 Task: Search one way flight ticket for 2 adults, 4 children and 1 infant on lap in business from Santa Maria: Santa Maria Public Airport (capt G. Allan Hancock Field) to Wilmington: Wilmington International Airport on 8-6-2023. Number of bags: 8 checked bags. Price is upto 20000. Outbound departure time preference is 13:45.
Action: Mouse moved to (559, 644)
Screenshot: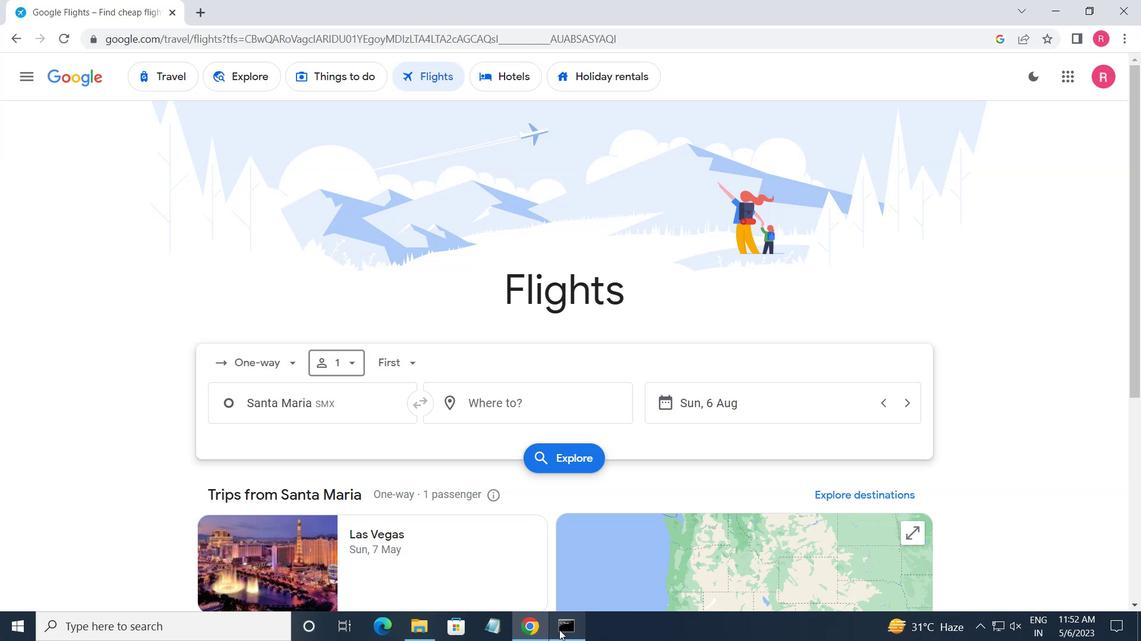 
Action: Mouse scrolled (559, 640) with delta (0, 0)
Screenshot: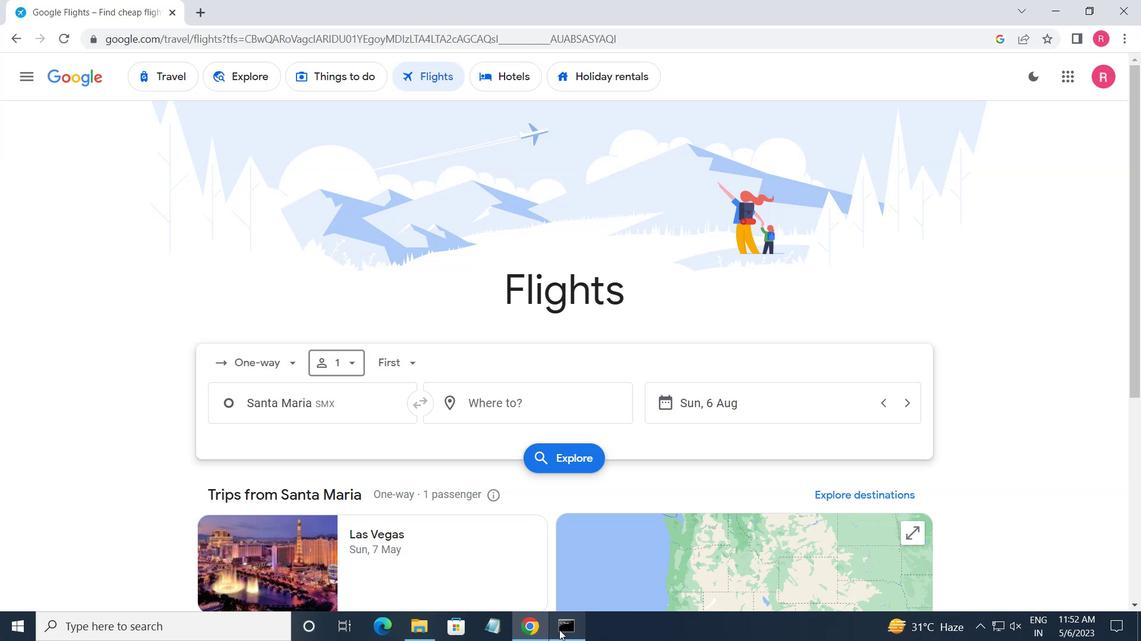 
Action: Mouse moved to (285, 353)
Screenshot: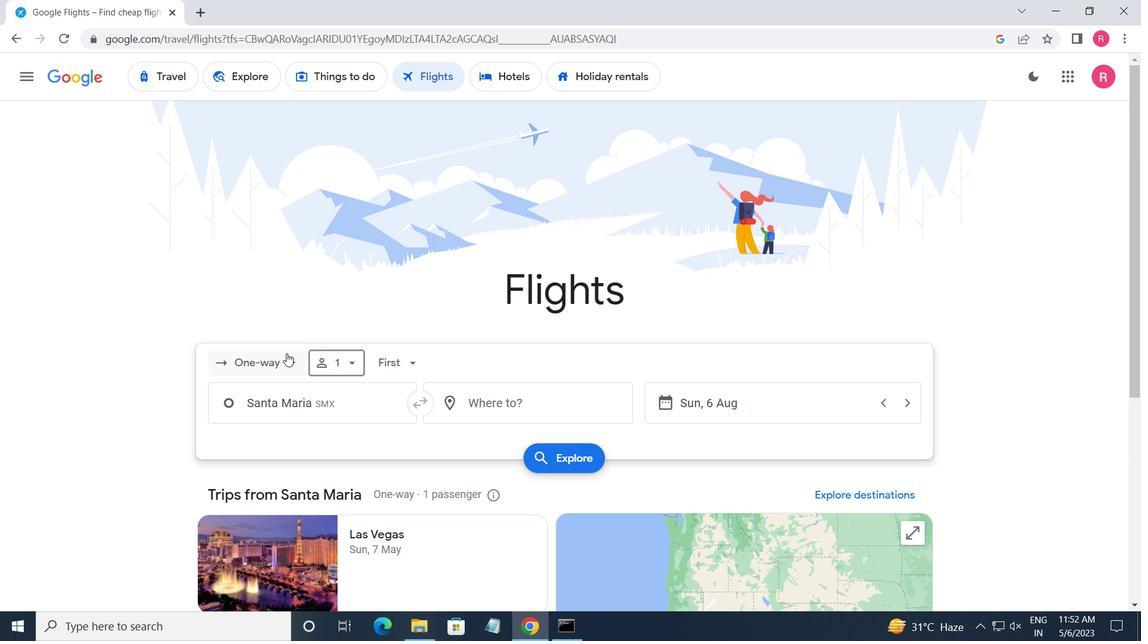 
Action: Mouse pressed left at (285, 353)
Screenshot: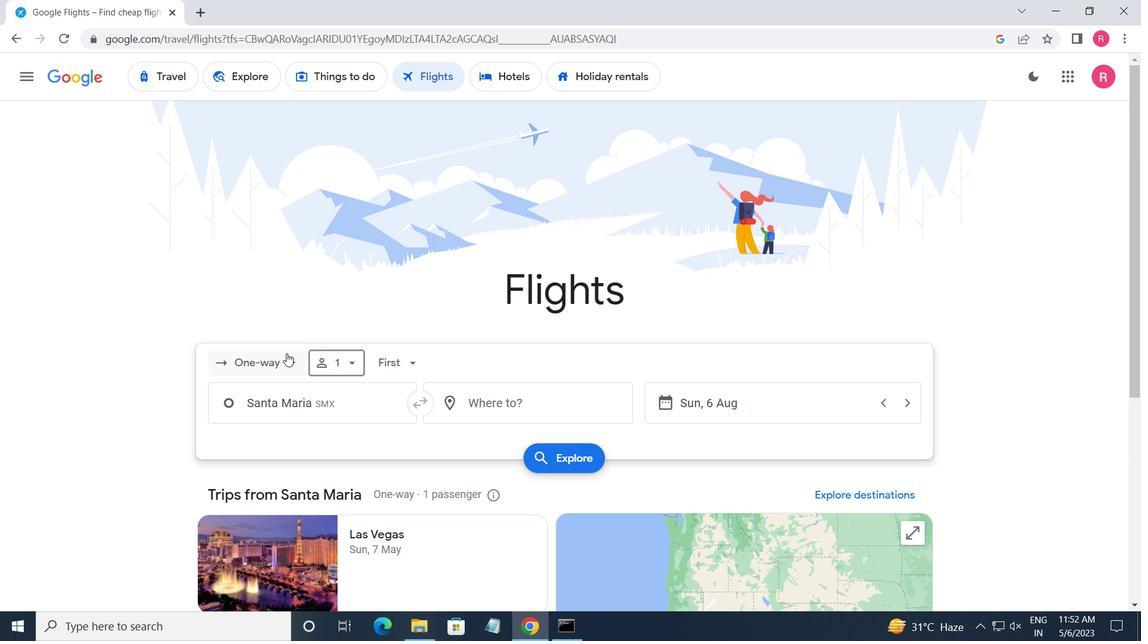 
Action: Mouse moved to (304, 431)
Screenshot: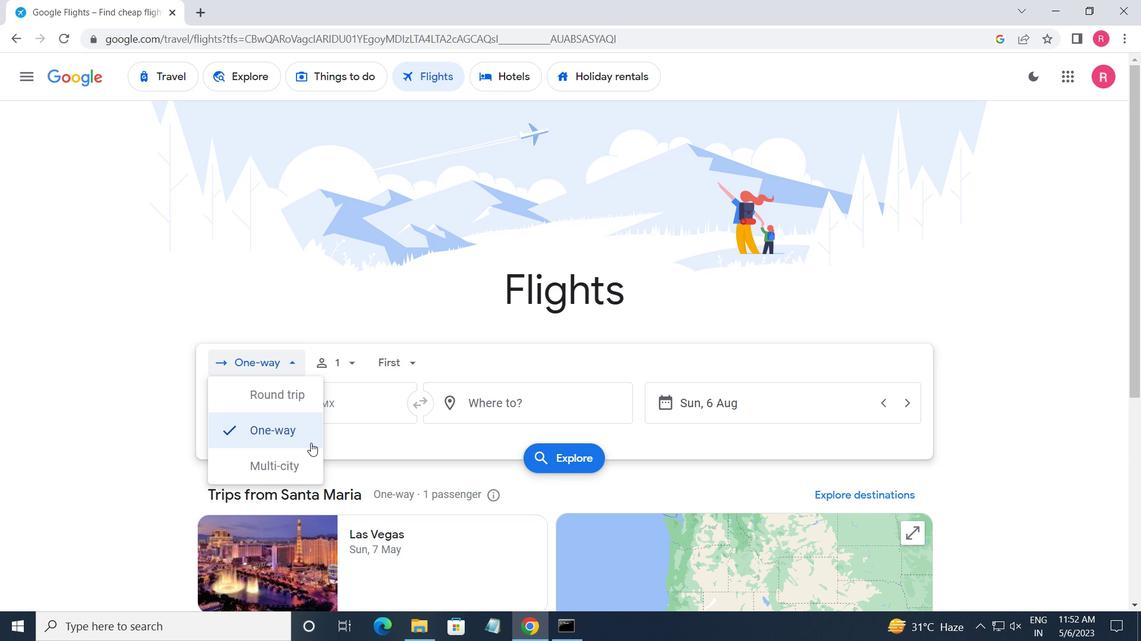
Action: Mouse pressed left at (304, 431)
Screenshot: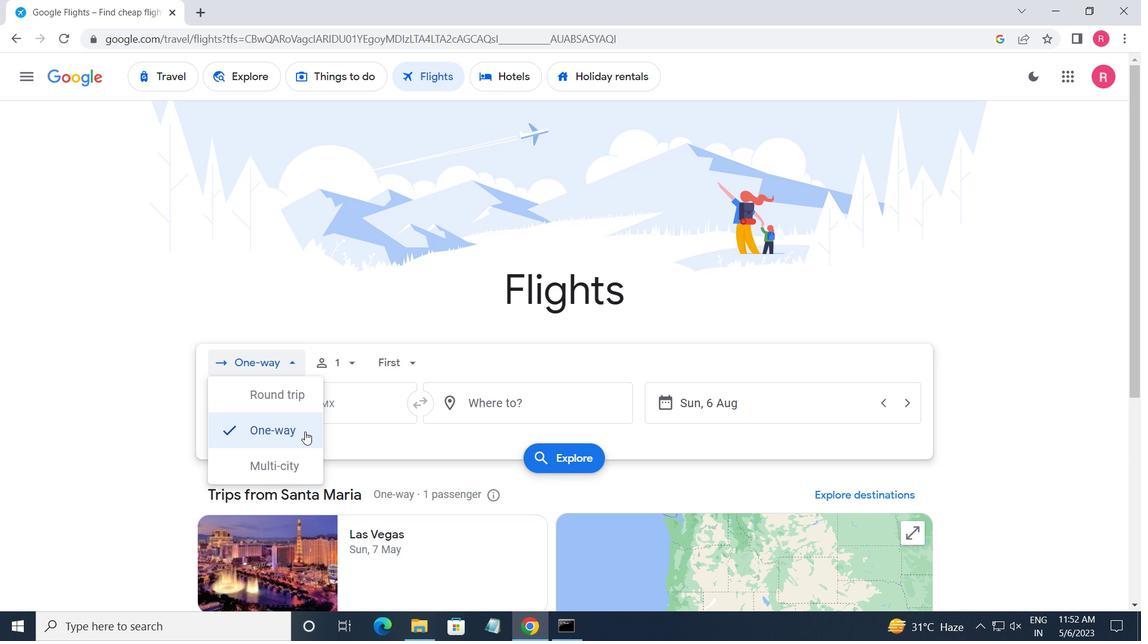 
Action: Mouse moved to (341, 376)
Screenshot: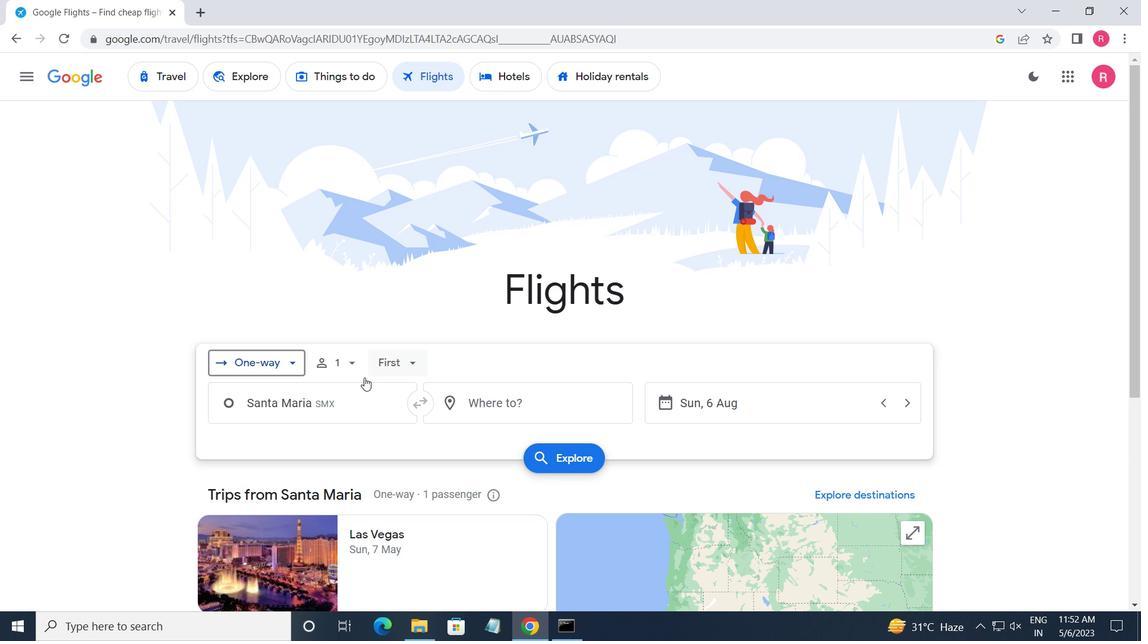 
Action: Mouse pressed left at (341, 376)
Screenshot: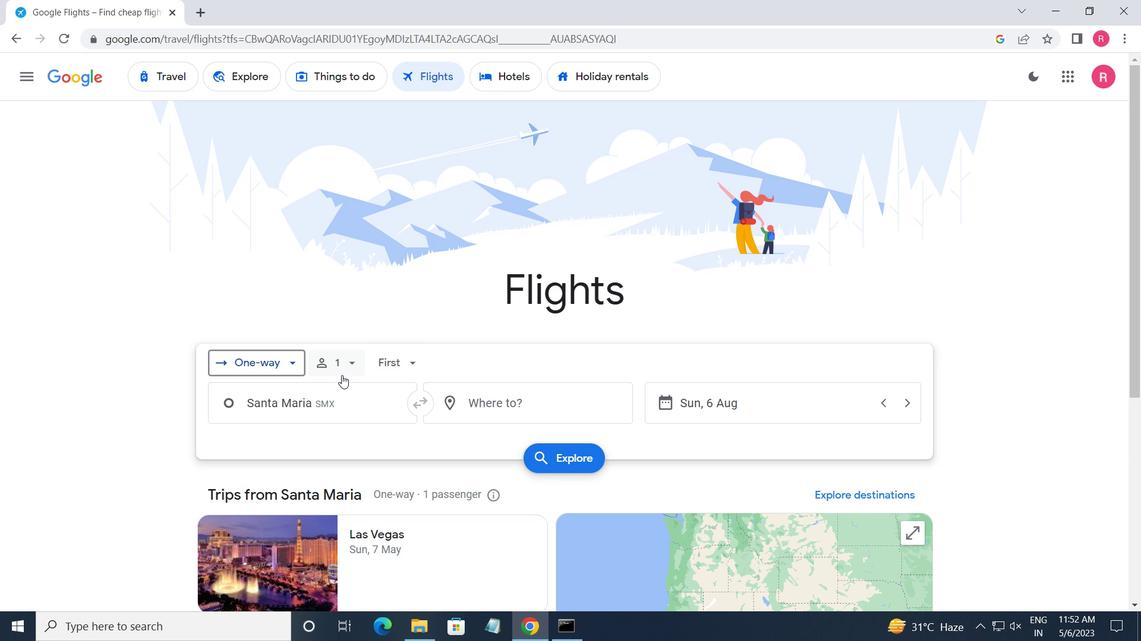 
Action: Mouse moved to (455, 407)
Screenshot: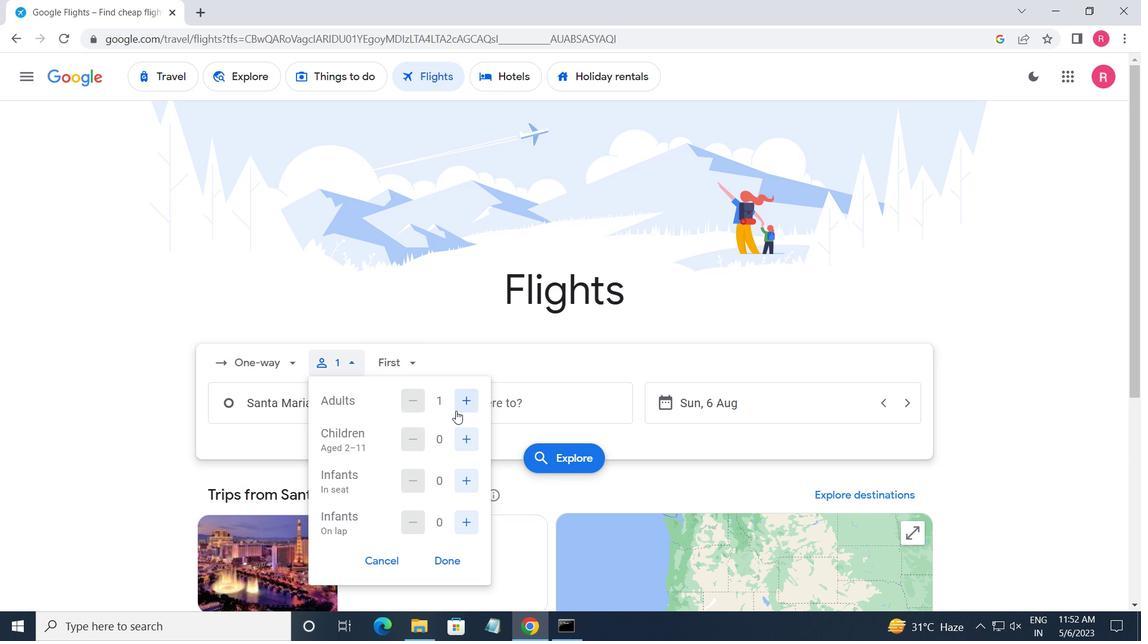 
Action: Mouse pressed left at (455, 407)
Screenshot: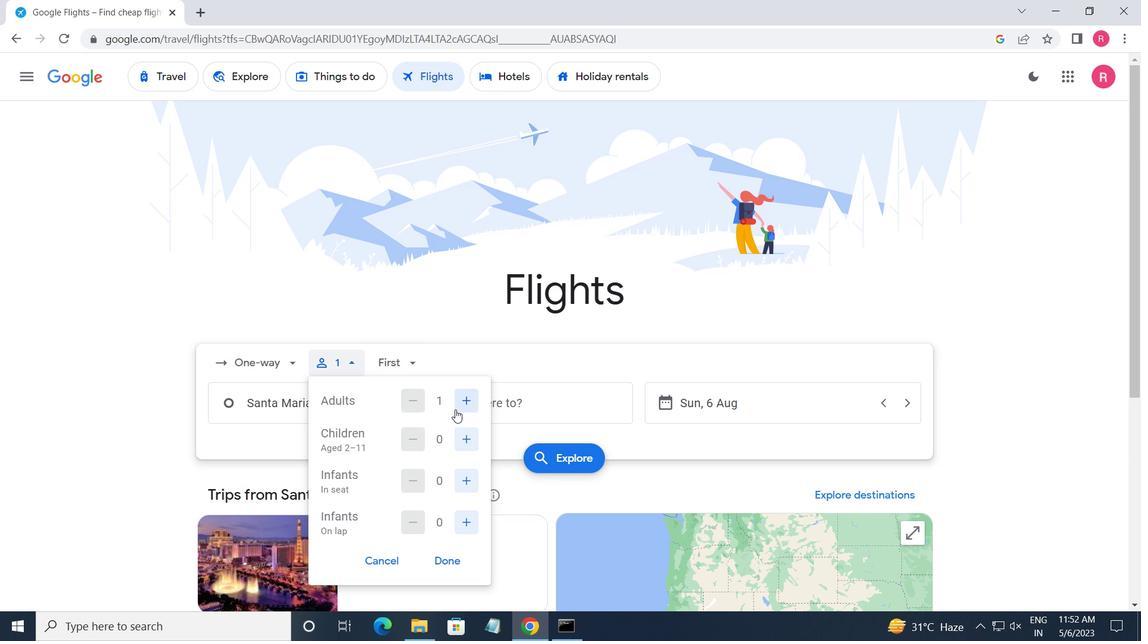 
Action: Mouse moved to (466, 439)
Screenshot: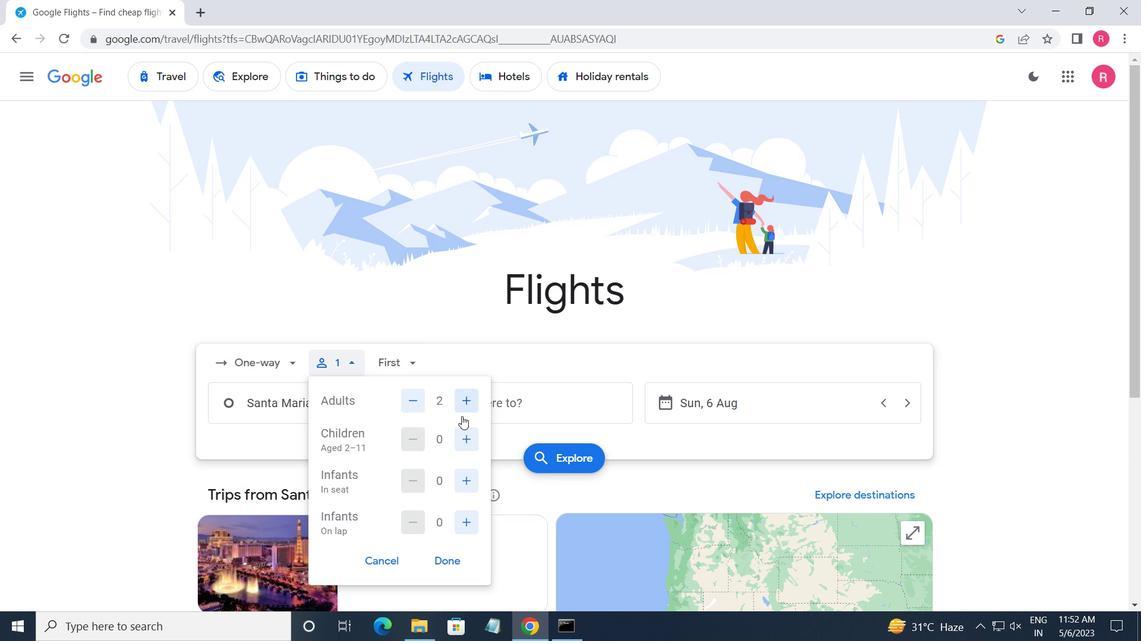
Action: Mouse pressed left at (466, 439)
Screenshot: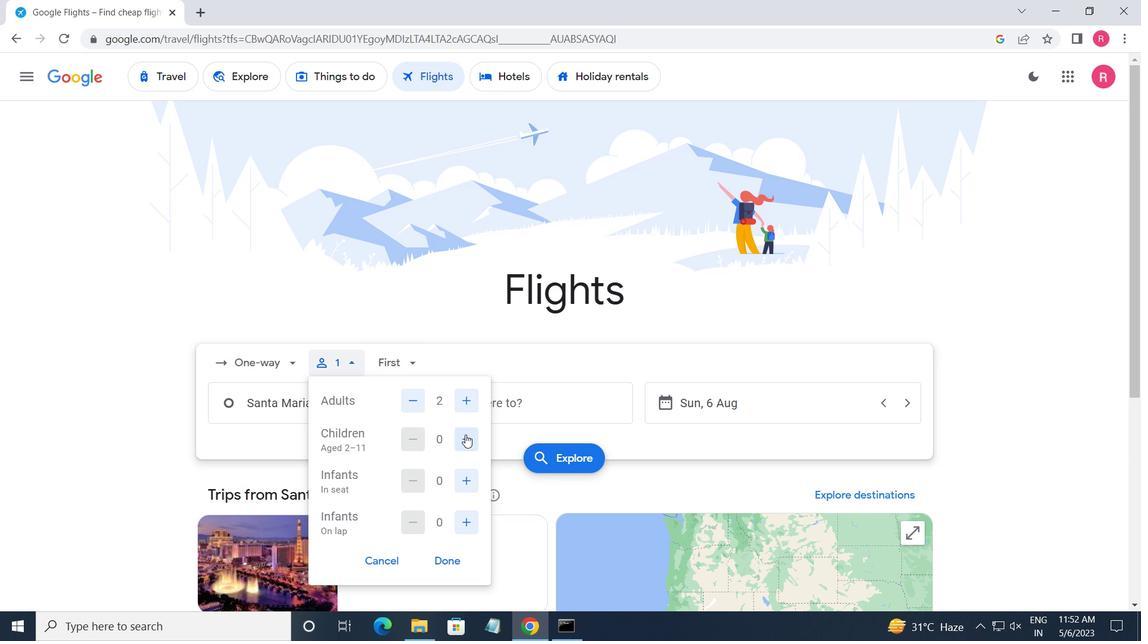 
Action: Mouse pressed left at (466, 439)
Screenshot: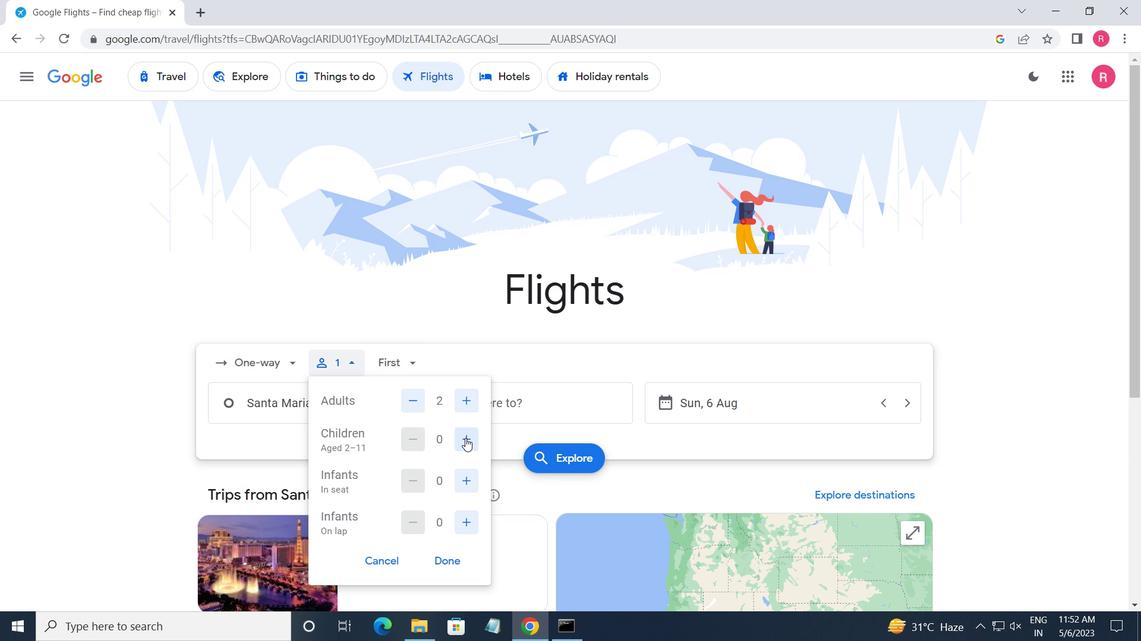 
Action: Mouse pressed left at (466, 439)
Screenshot: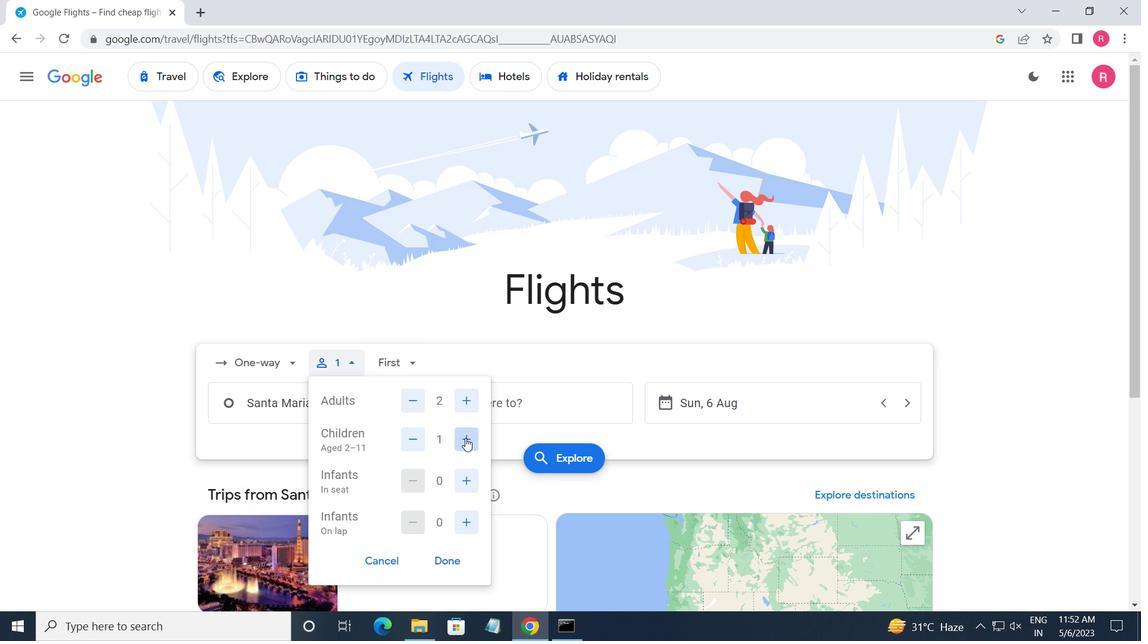 
Action: Mouse pressed left at (466, 439)
Screenshot: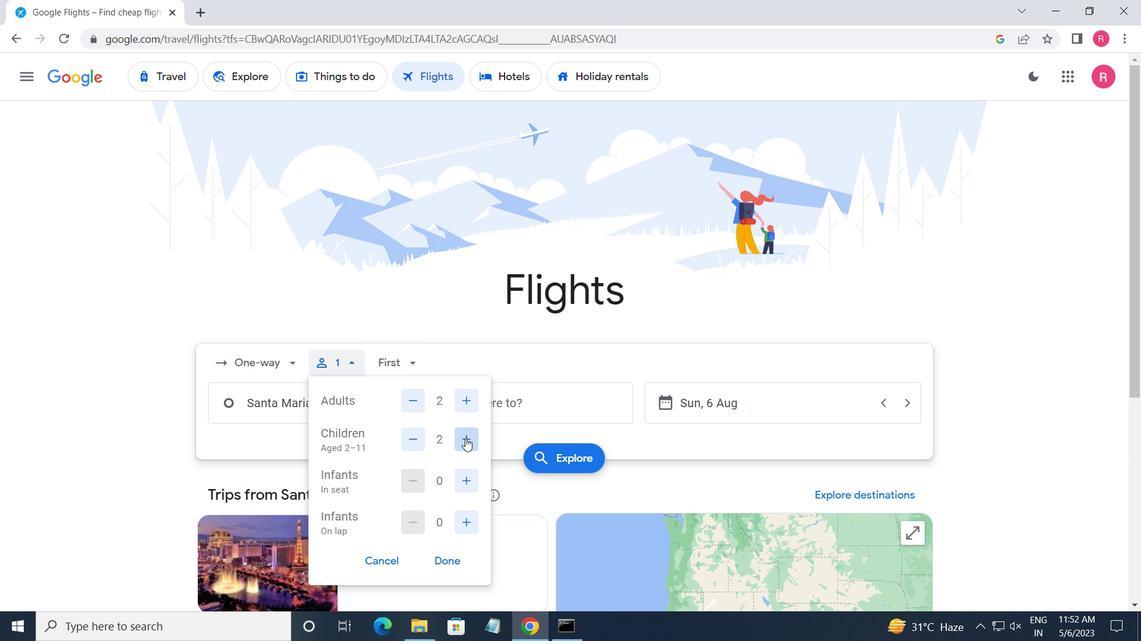 
Action: Mouse pressed left at (466, 439)
Screenshot: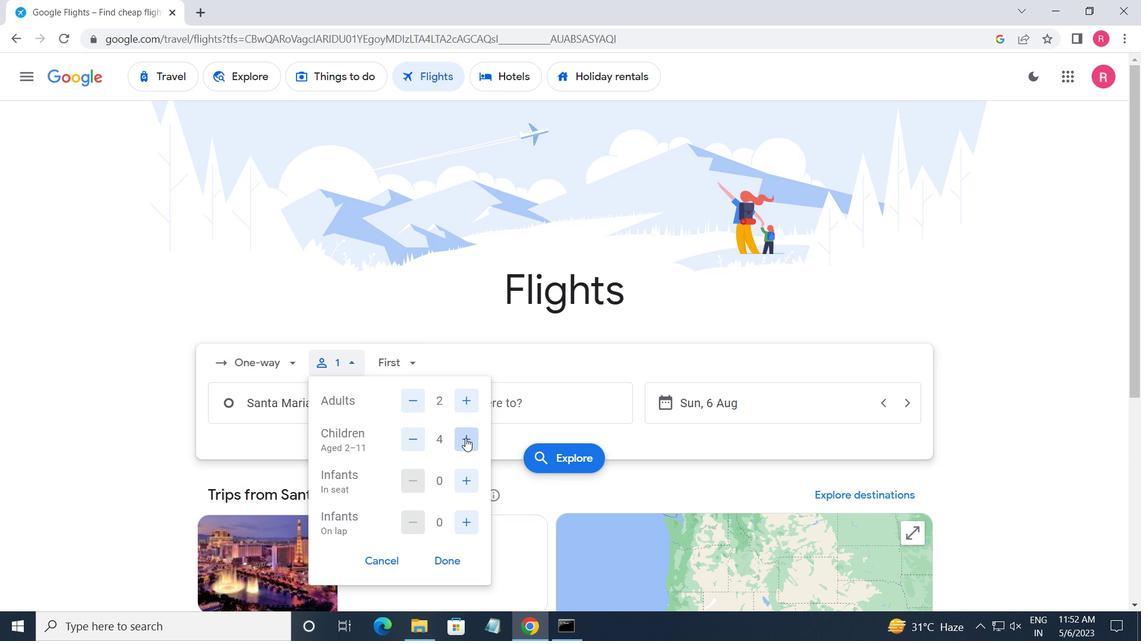
Action: Mouse moved to (423, 442)
Screenshot: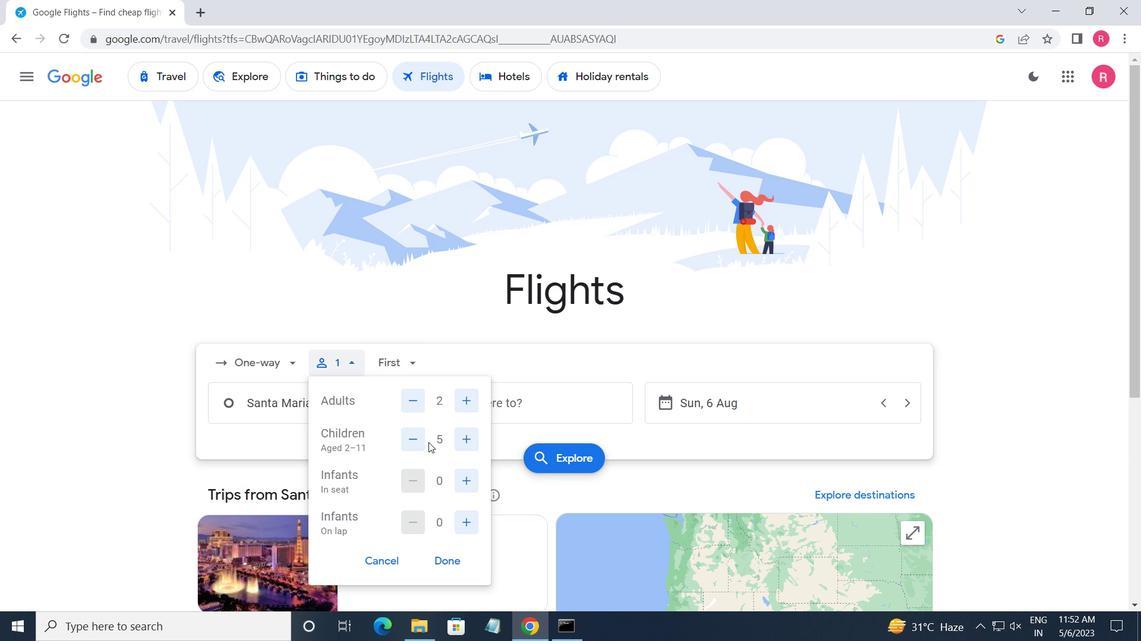
Action: Mouse pressed left at (423, 442)
Screenshot: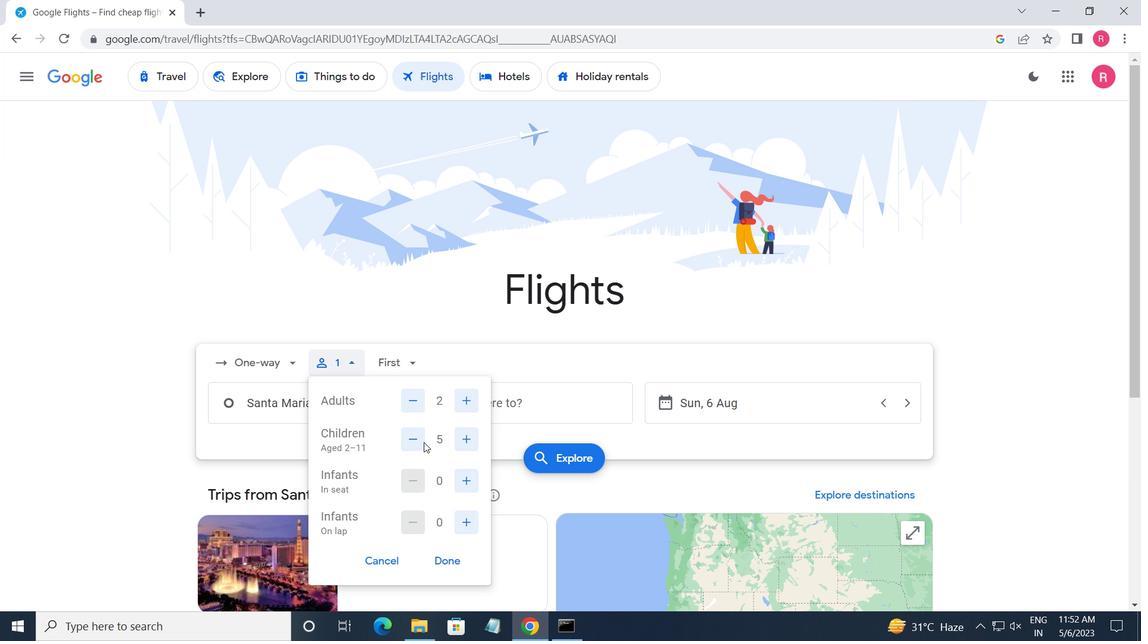 
Action: Mouse moved to (470, 479)
Screenshot: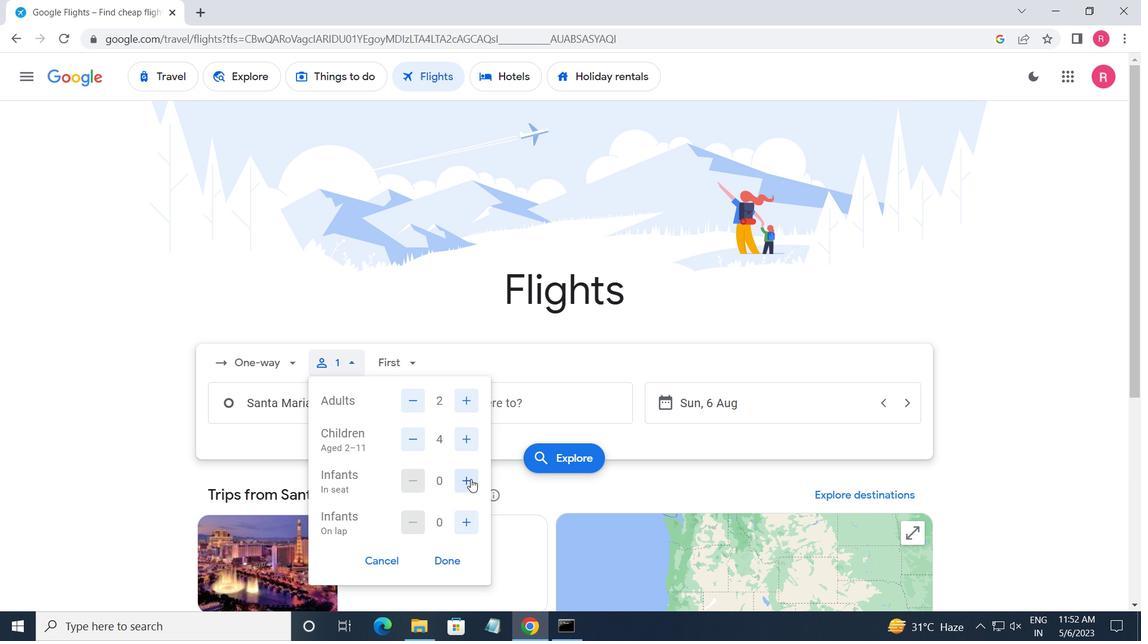 
Action: Mouse pressed left at (470, 479)
Screenshot: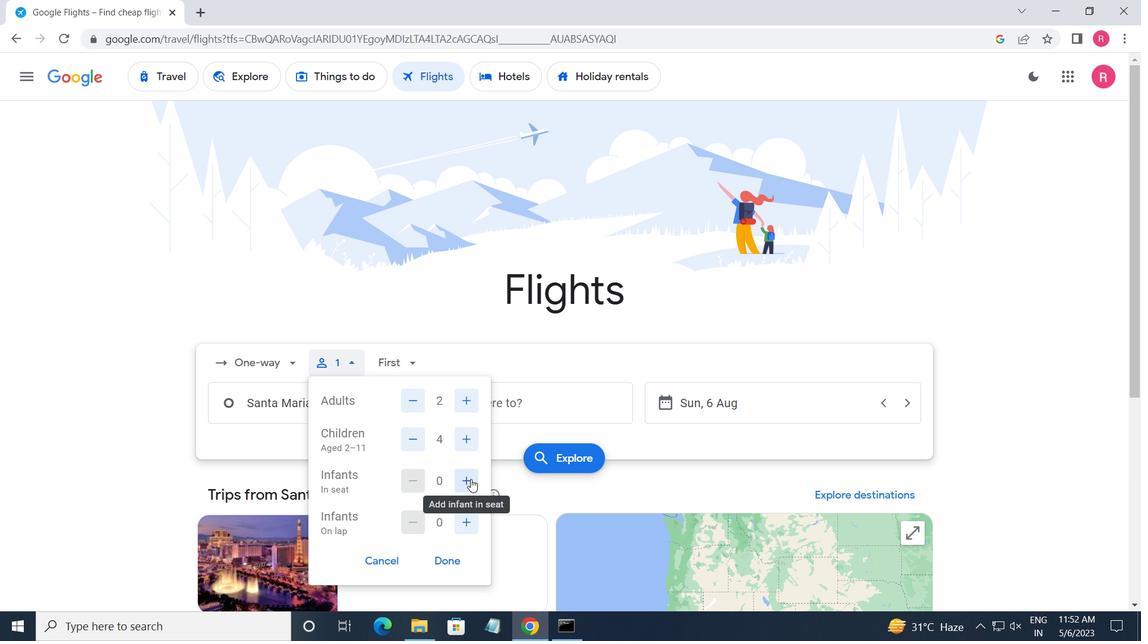 
Action: Mouse moved to (459, 565)
Screenshot: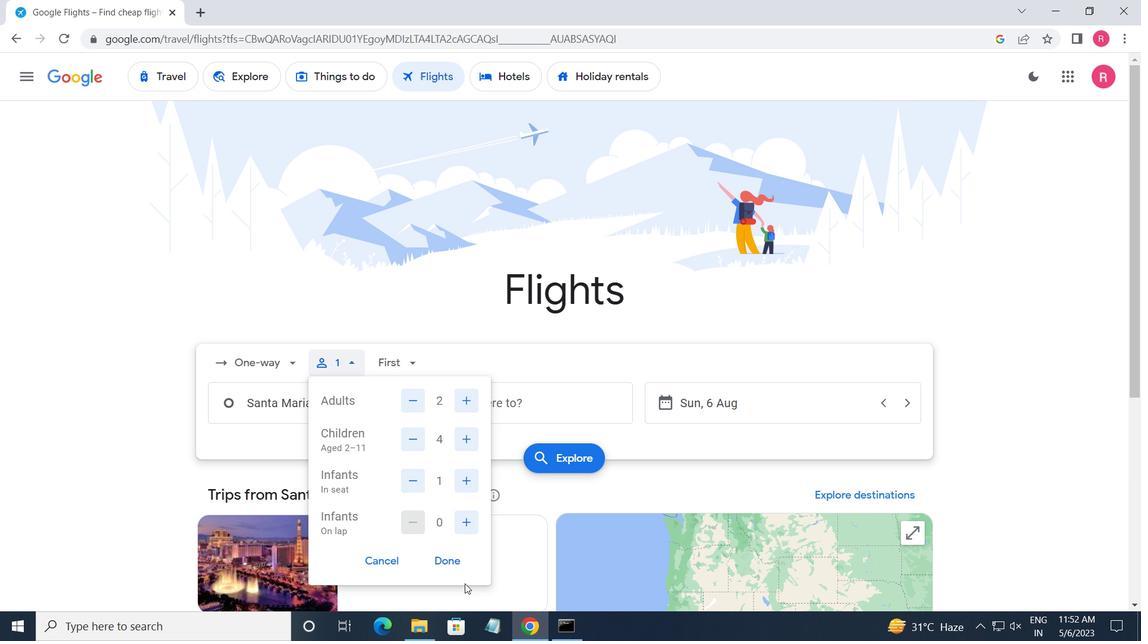 
Action: Mouse pressed left at (459, 565)
Screenshot: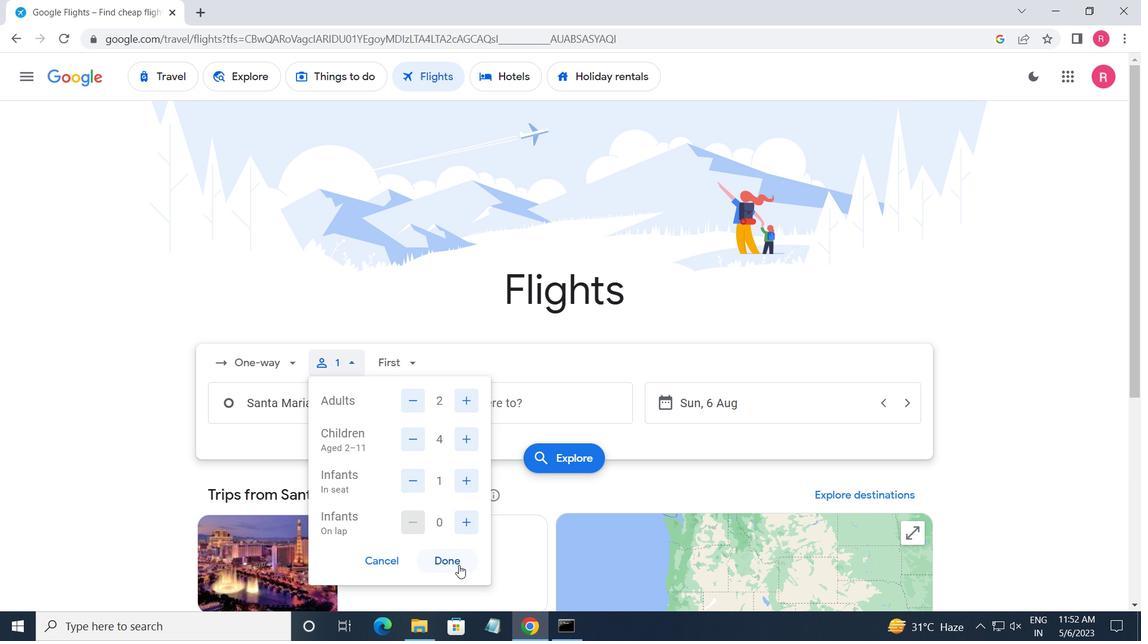 
Action: Mouse moved to (395, 375)
Screenshot: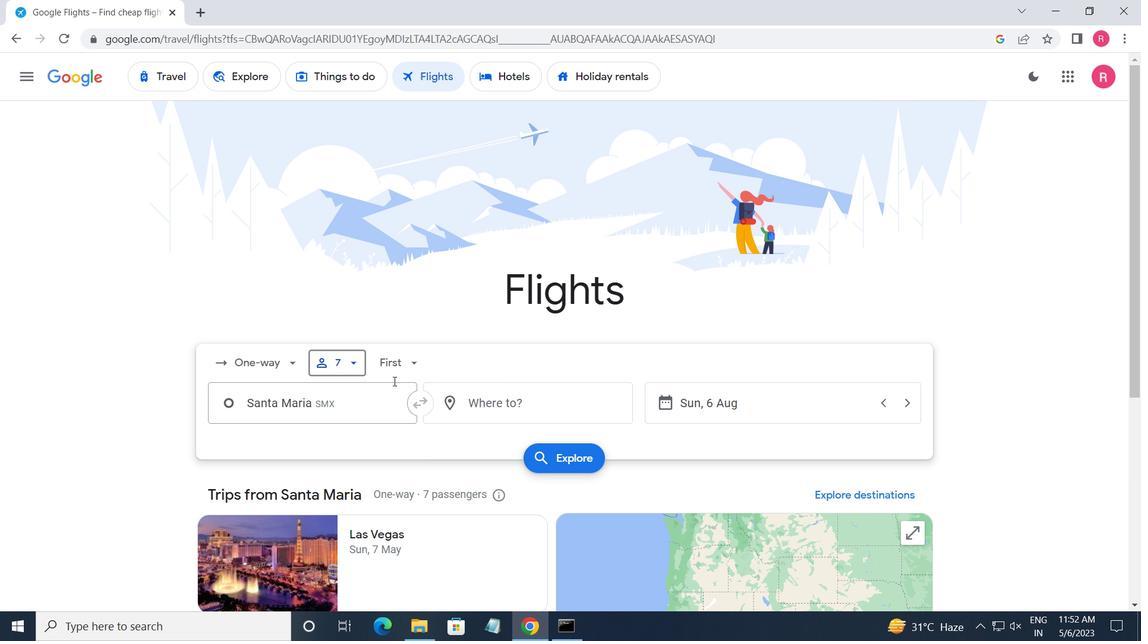 
Action: Mouse pressed left at (395, 375)
Screenshot: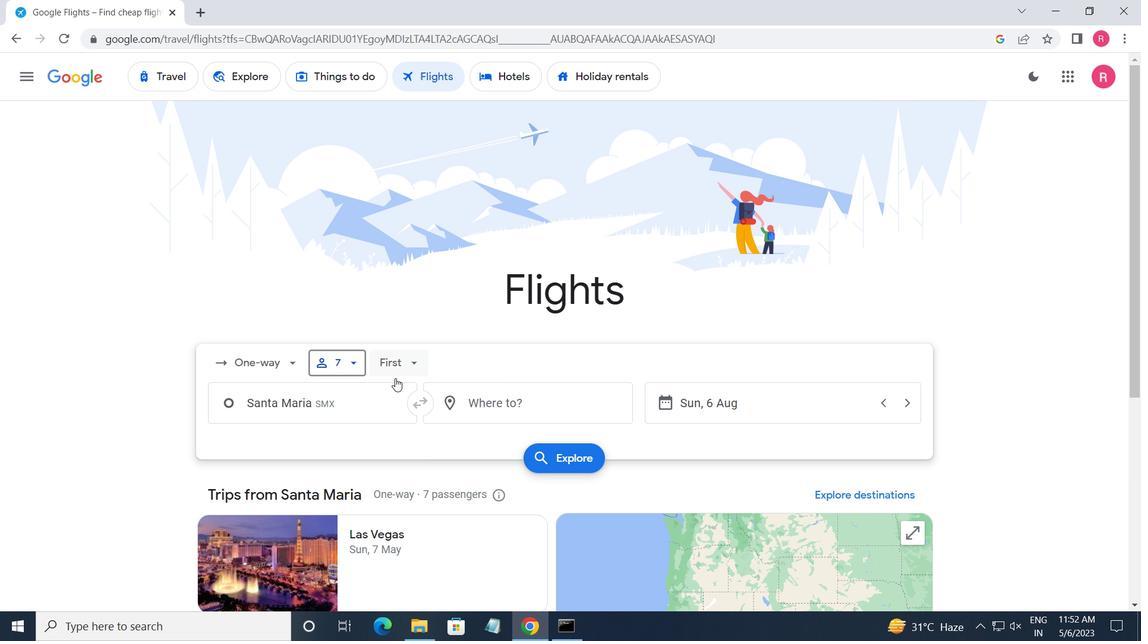 
Action: Mouse moved to (421, 470)
Screenshot: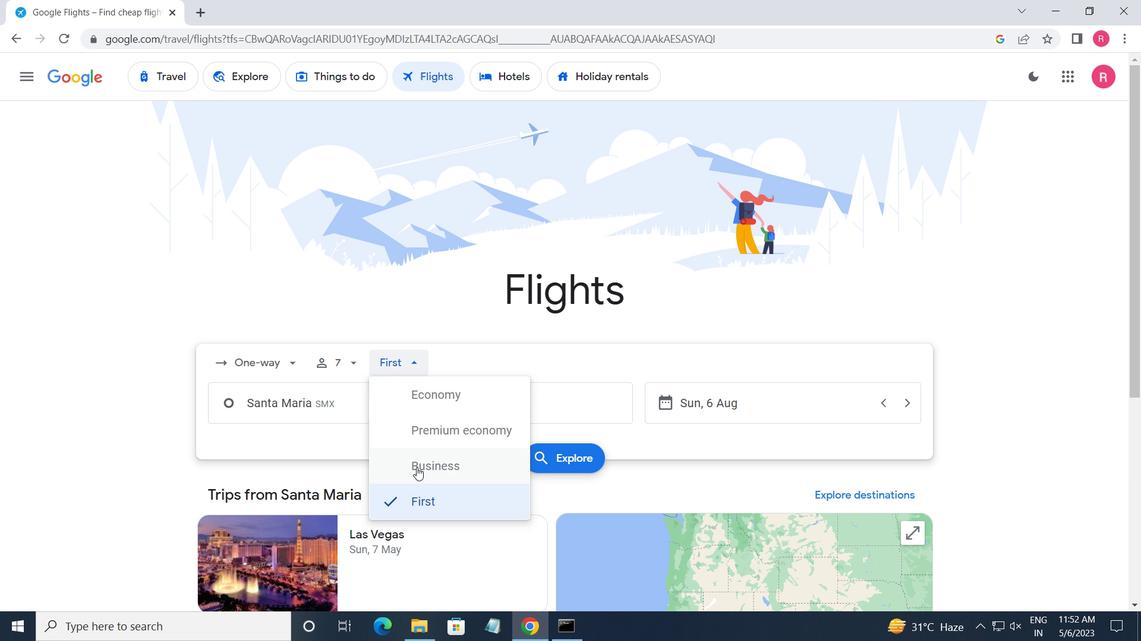 
Action: Mouse pressed left at (421, 470)
Screenshot: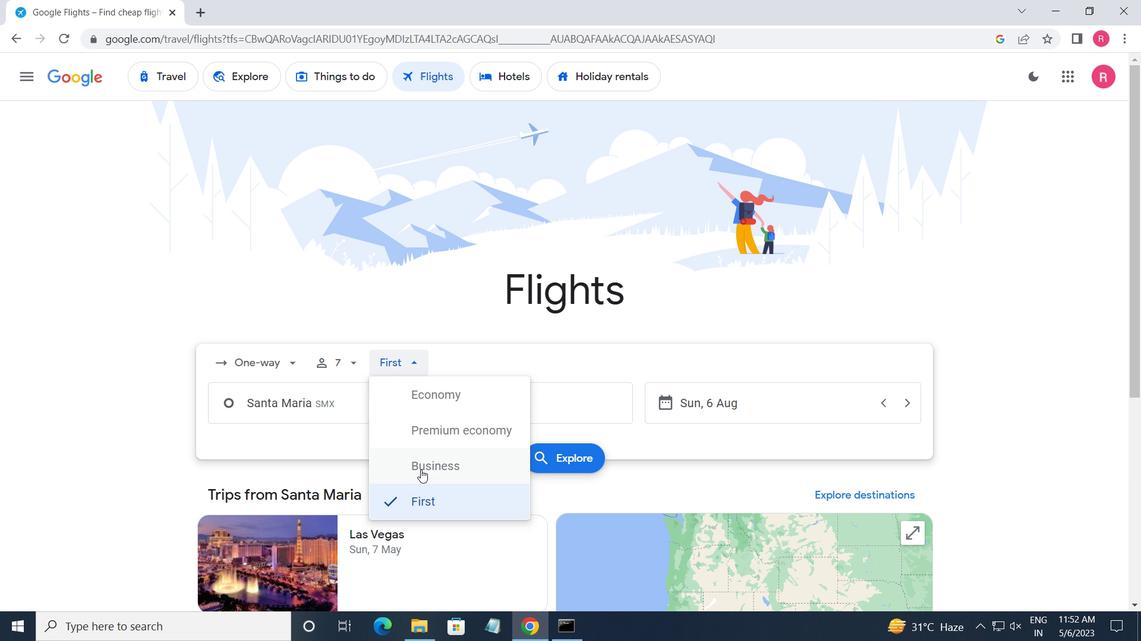
Action: Mouse moved to (366, 414)
Screenshot: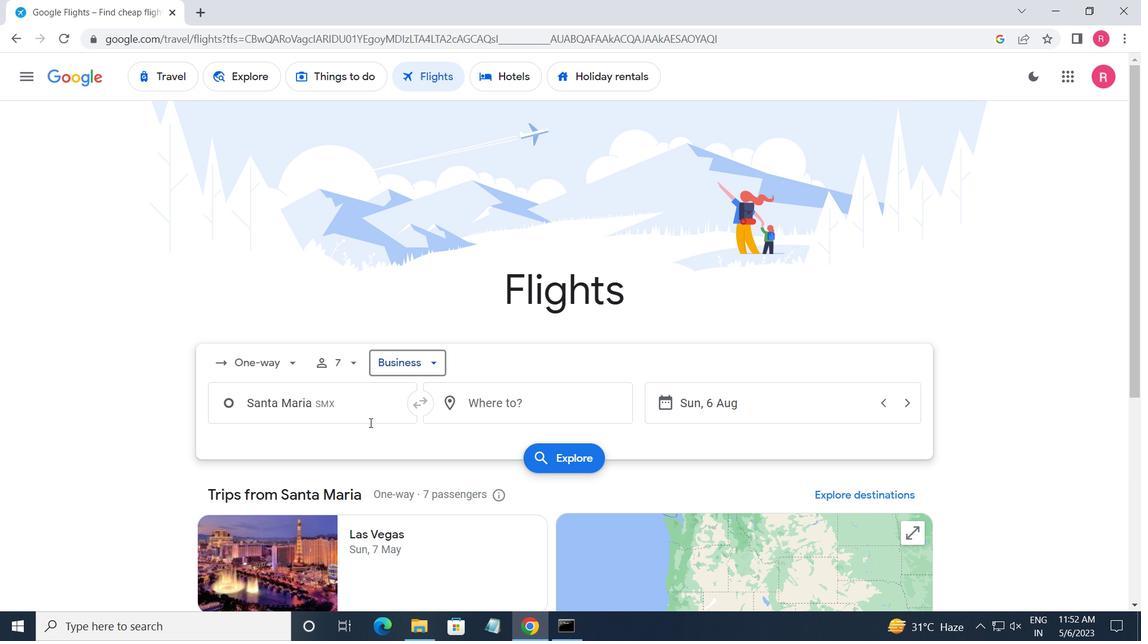 
Action: Mouse pressed left at (366, 414)
Screenshot: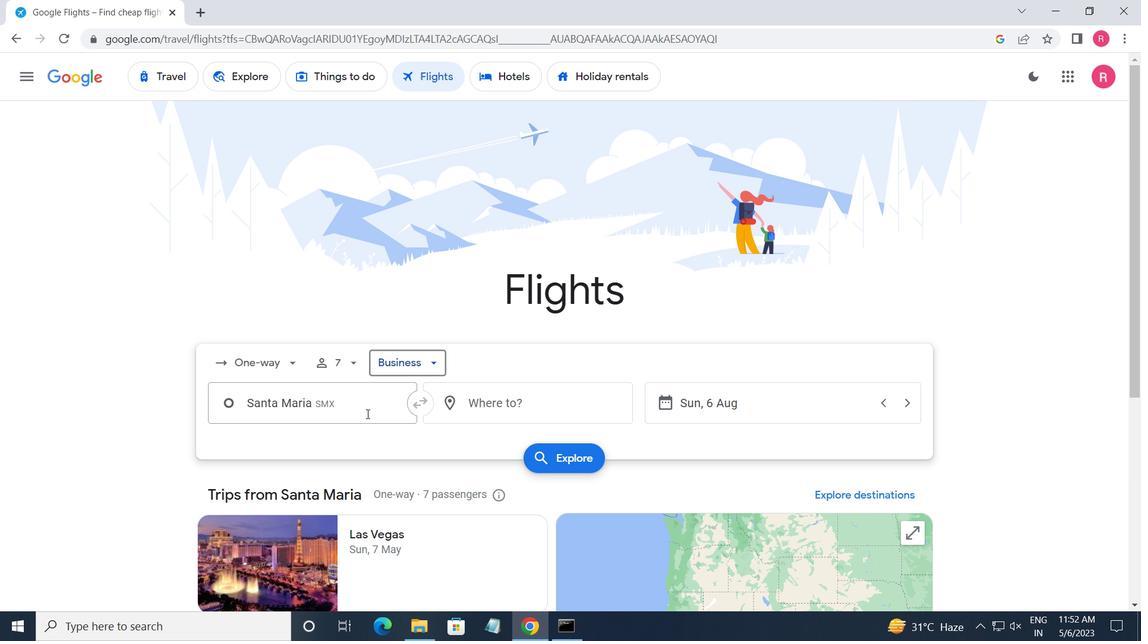 
Action: Key pressed <Key.shift>SANTA<Key.space><Key.shift_r>MARIA<Key.space>
Screenshot: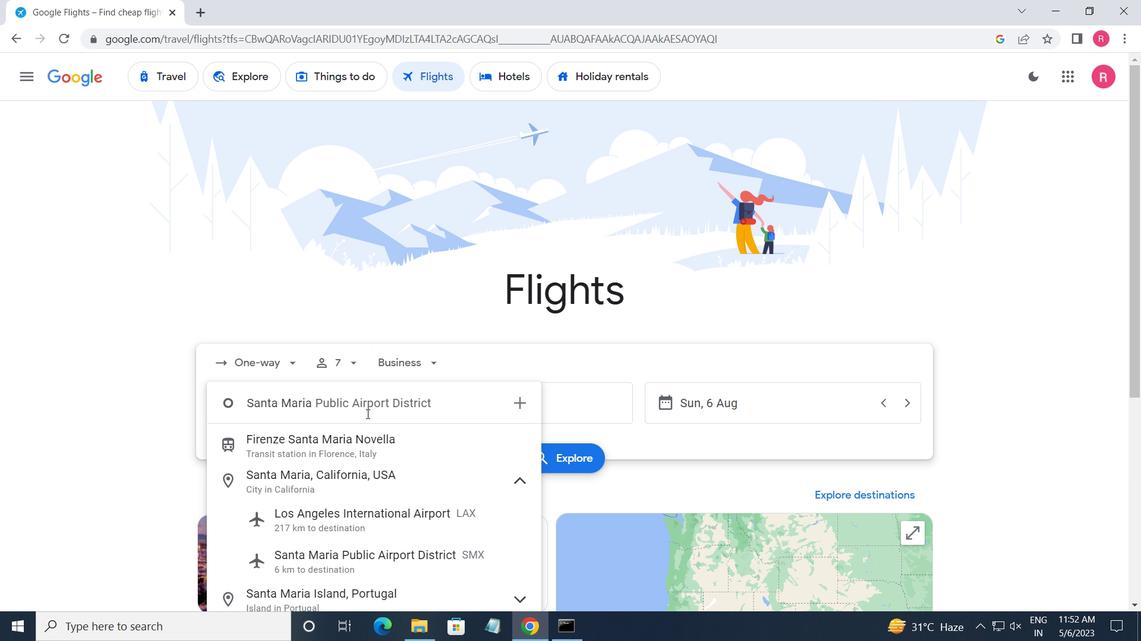 
Action: Mouse moved to (367, 549)
Screenshot: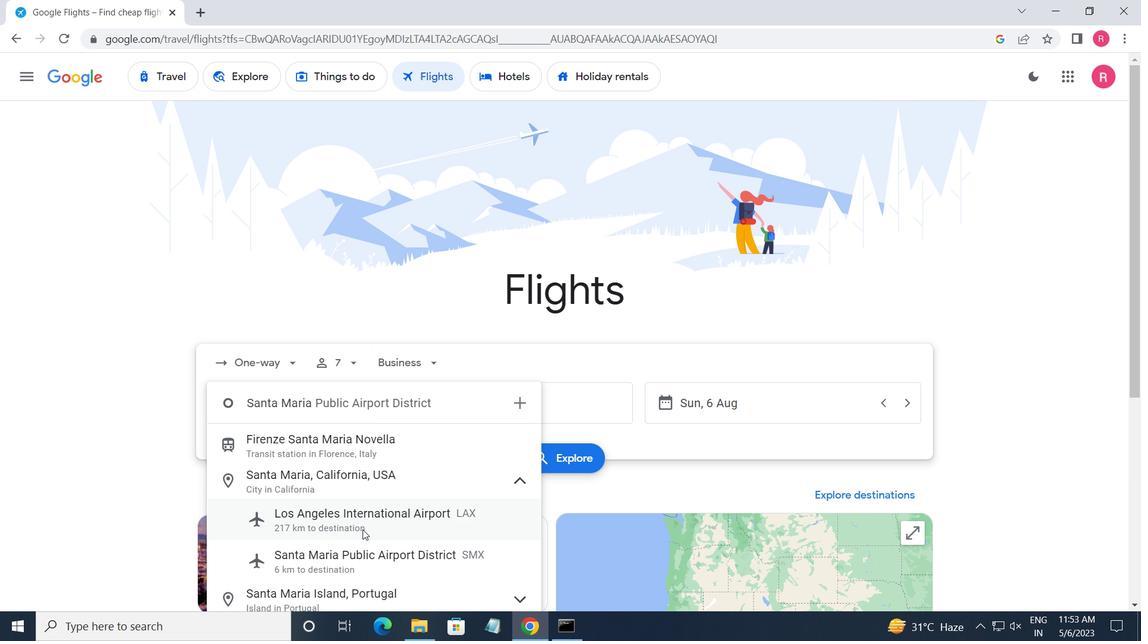 
Action: Mouse pressed left at (367, 549)
Screenshot: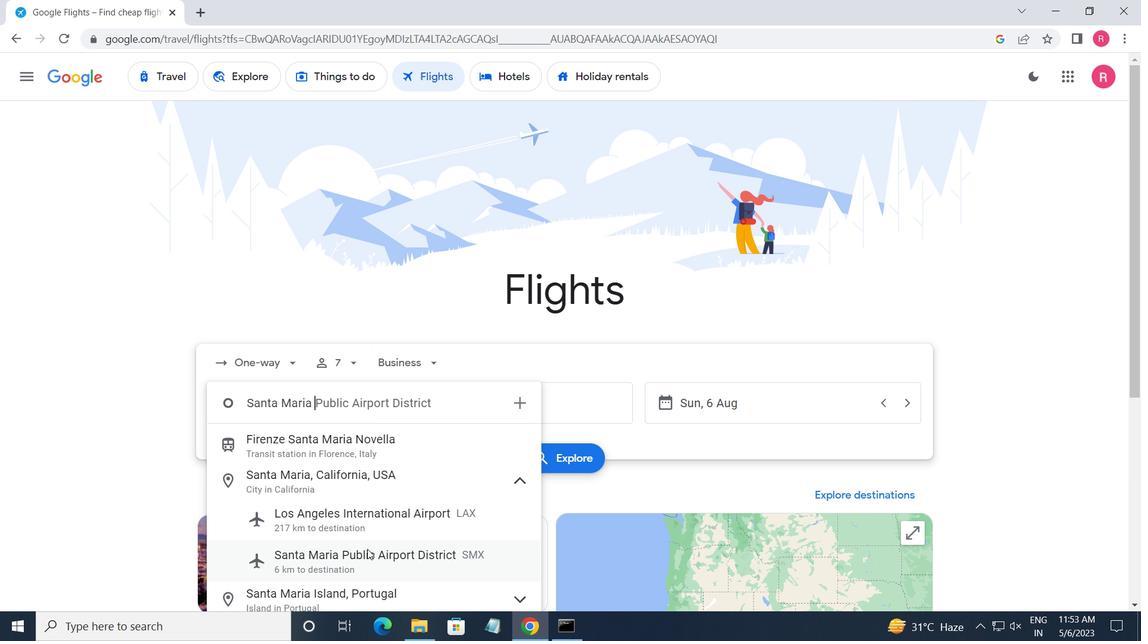 
Action: Mouse moved to (488, 415)
Screenshot: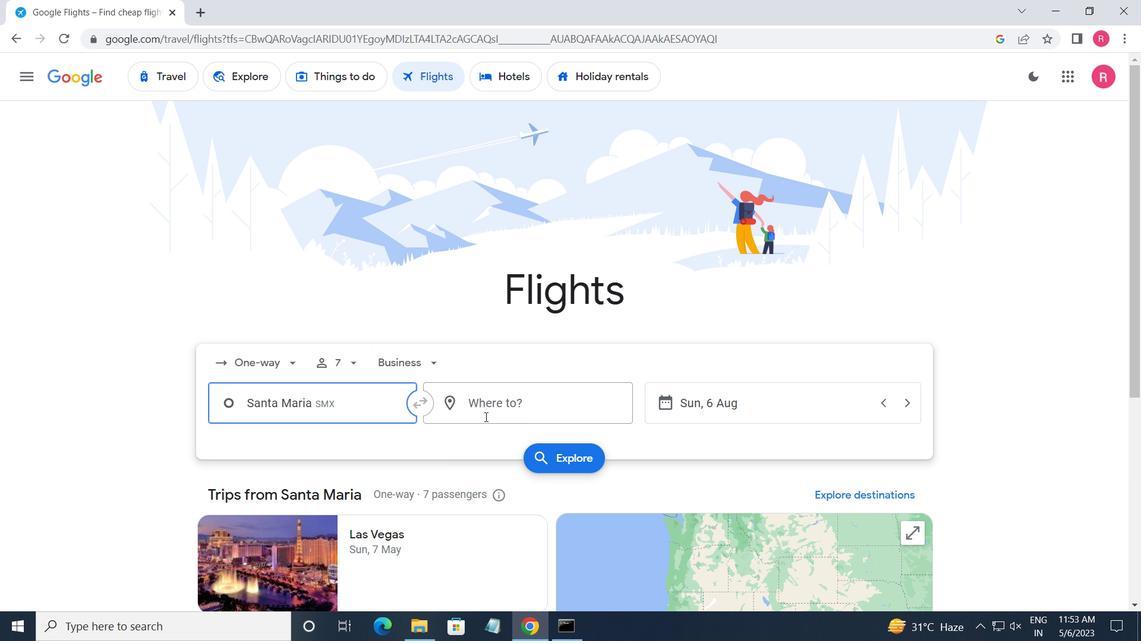 
Action: Mouse pressed left at (488, 415)
Screenshot: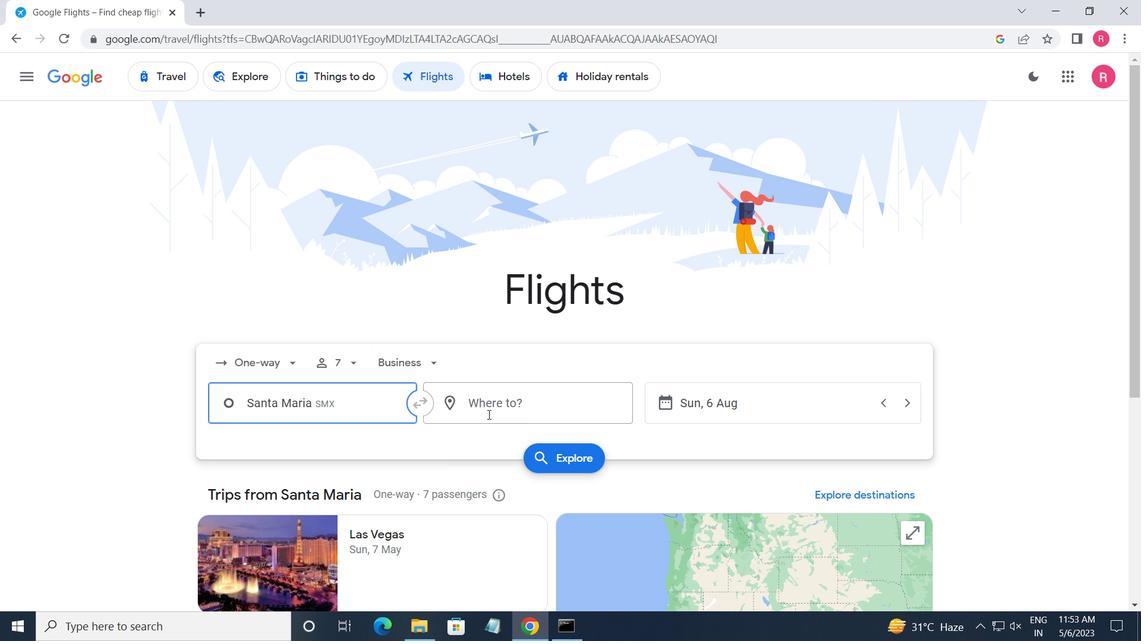 
Action: Key pressed <Key.shift><Key.shift><Key.shift><Key.shift><Key.shift><Key.shift><Key.shift><Key.shift><Key.shift><Key.shift><Key.shift><Key.shift><Key.shift><Key.shift><Key.shift><Key.shift><Key.shift><Key.shift><Key.shift><Key.shift><Key.shift><Key.shift><Key.shift><Key.shift><Key.shift><Key.shift><Key.shift><Key.shift><Key.shift><Key.shift><Key.shift><Key.shift><Key.shift><Key.shift><Key.shift><Key.shift><Key.shift><Key.shift><Key.shift><Key.shift><Key.shift><Key.shift><Key.shift><Key.shift><Key.shift><Key.shift><Key.shift><Key.shift><Key.shift><Key.shift><Key.shift><Key.shift><Key.shift><Key.shift><Key.shift><Key.shift><Key.shift><Key.shift><Key.shift><Key.shift><Key.shift>WILMINGTON
Screenshot: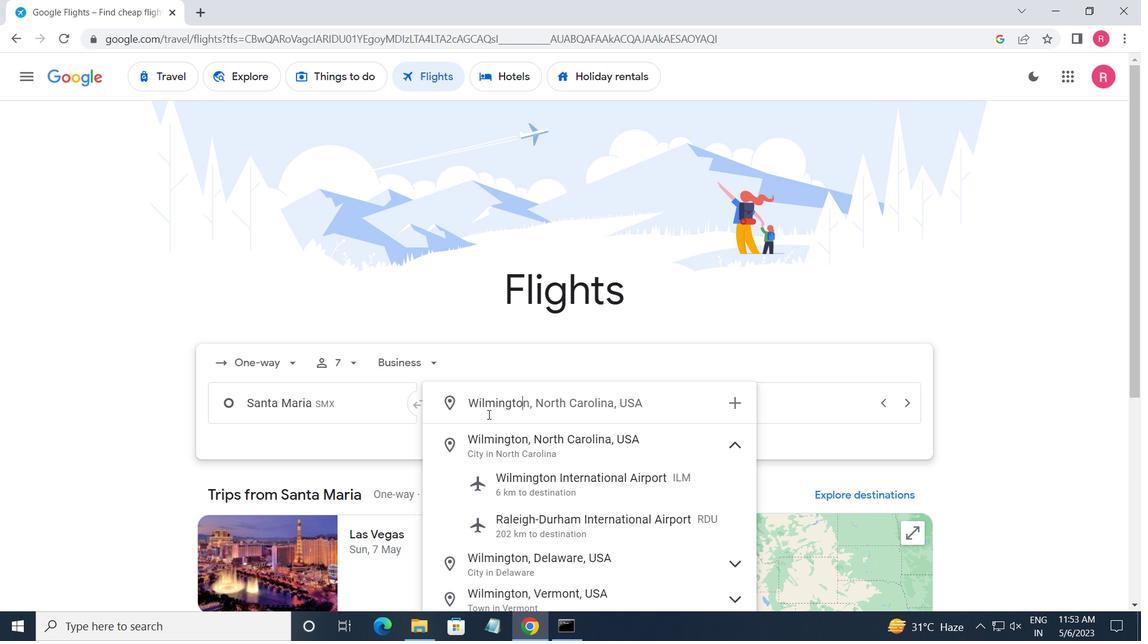 
Action: Mouse moved to (575, 491)
Screenshot: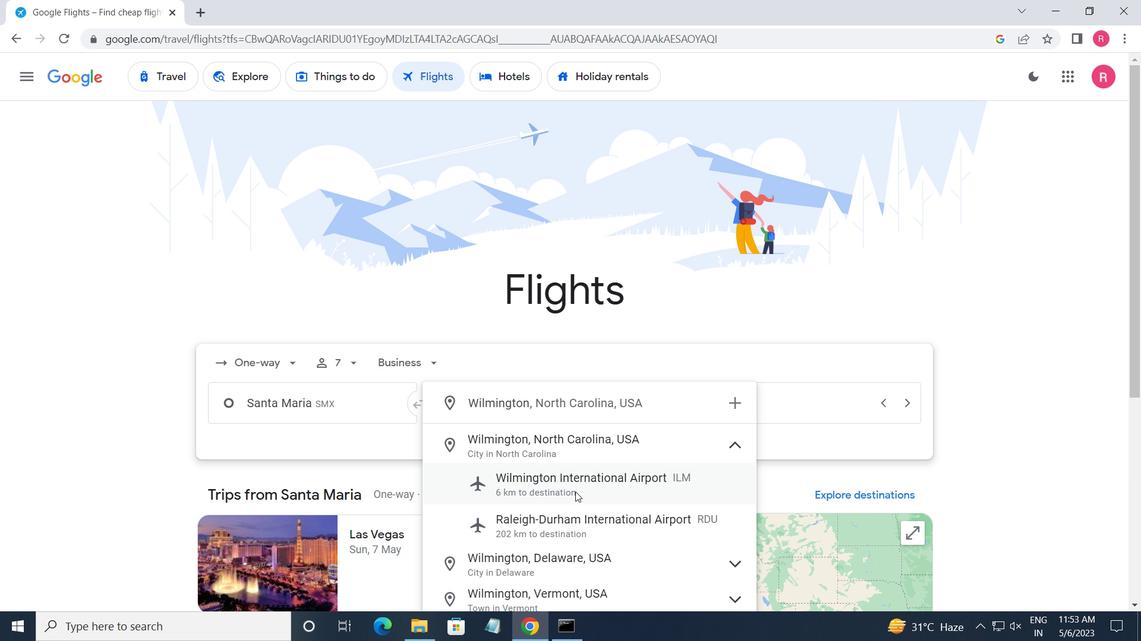 
Action: Mouse pressed left at (575, 491)
Screenshot: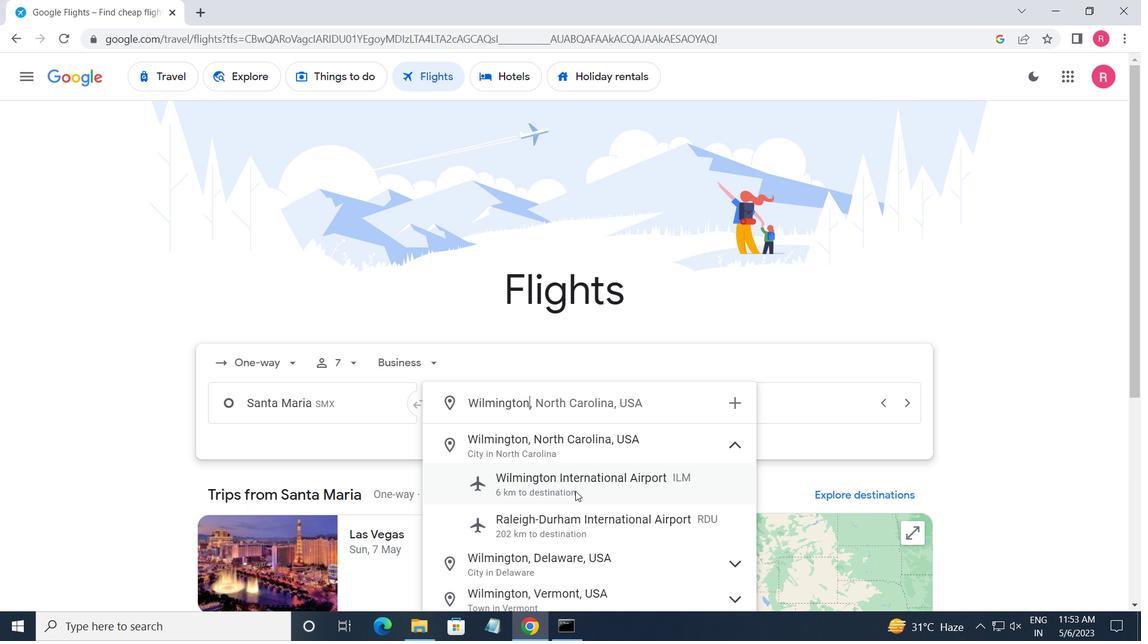 
Action: Mouse moved to (745, 394)
Screenshot: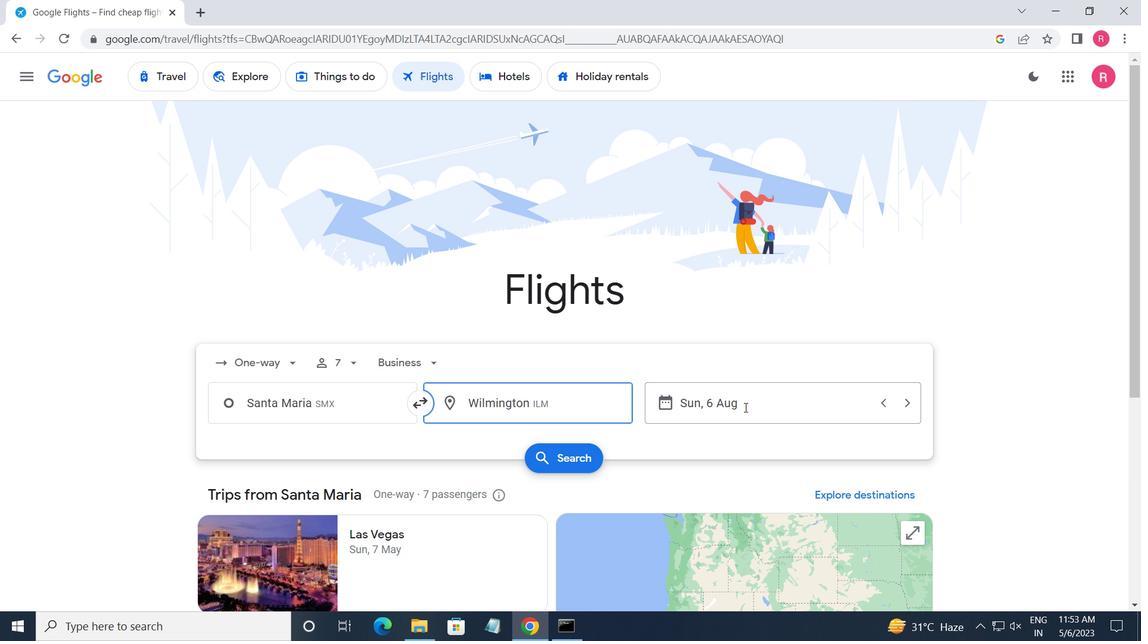 
Action: Mouse pressed left at (745, 394)
Screenshot: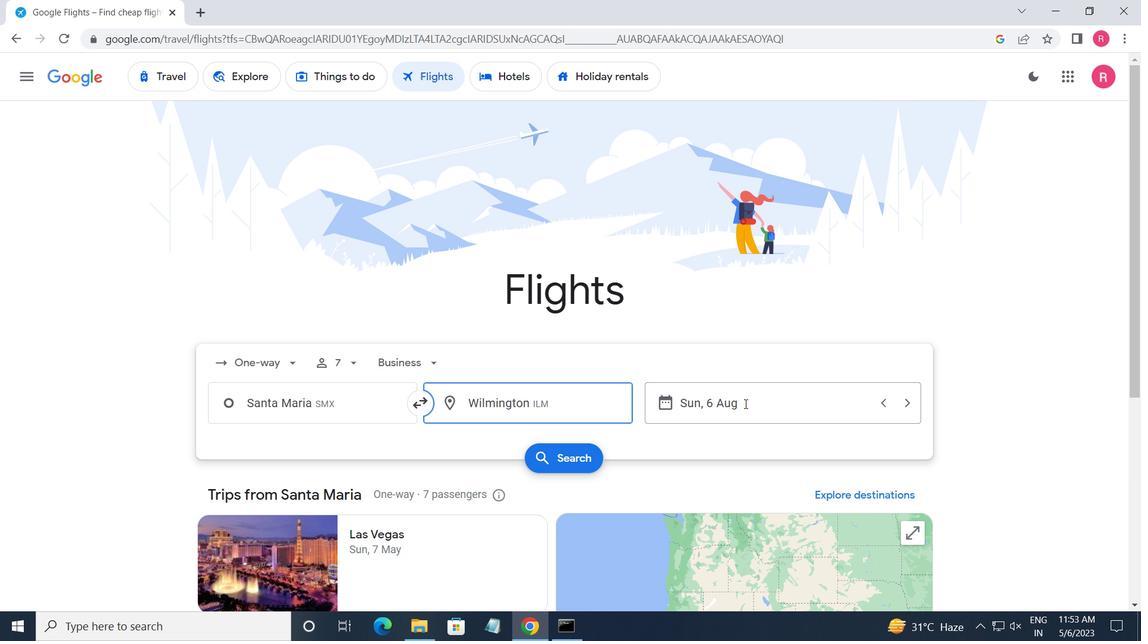 
Action: Mouse moved to (378, 390)
Screenshot: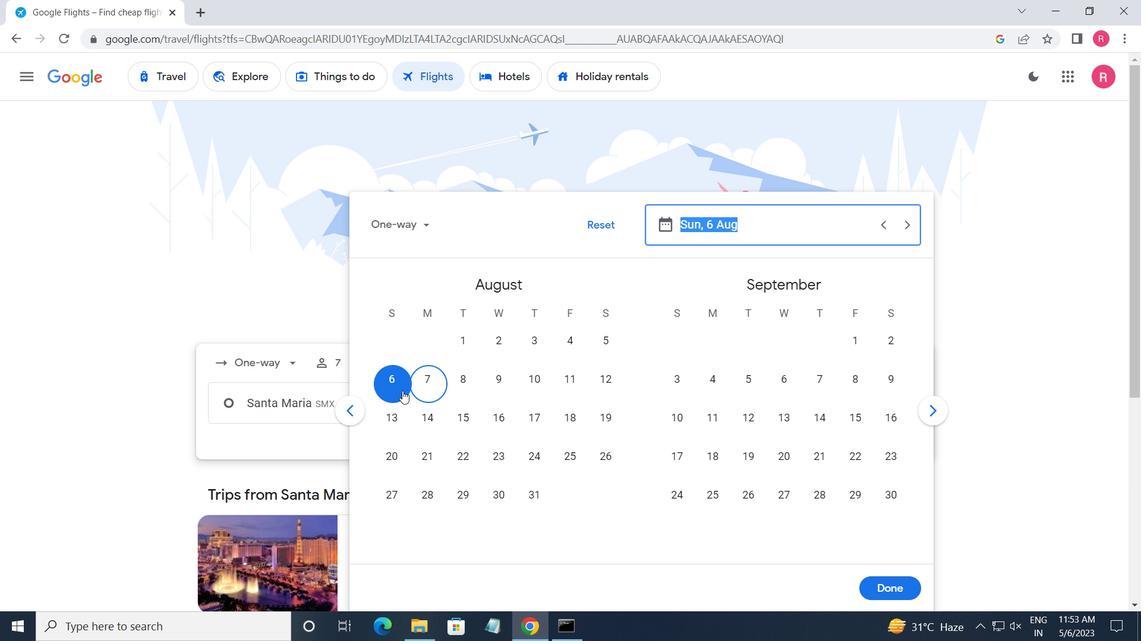 
Action: Mouse pressed left at (378, 390)
Screenshot: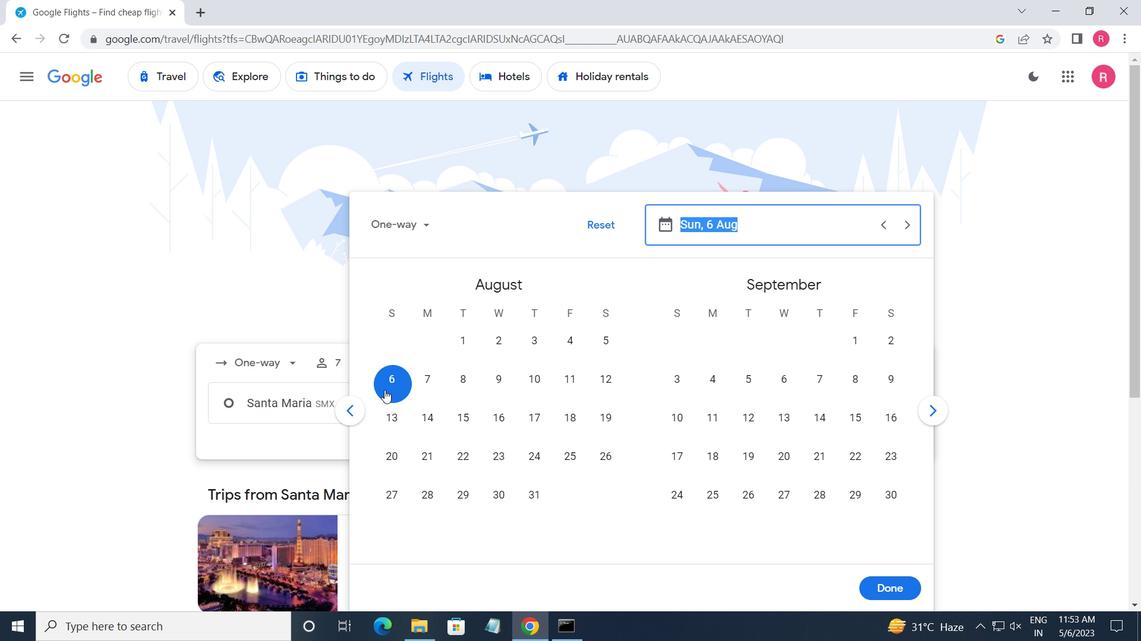 
Action: Mouse moved to (880, 589)
Screenshot: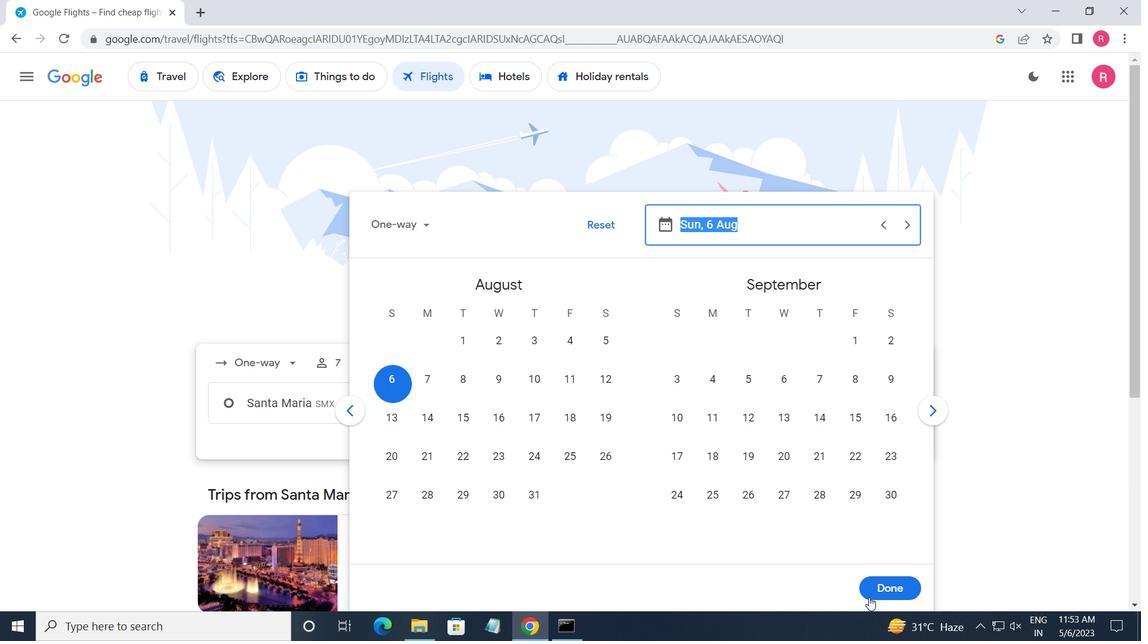 
Action: Mouse pressed left at (880, 589)
Screenshot: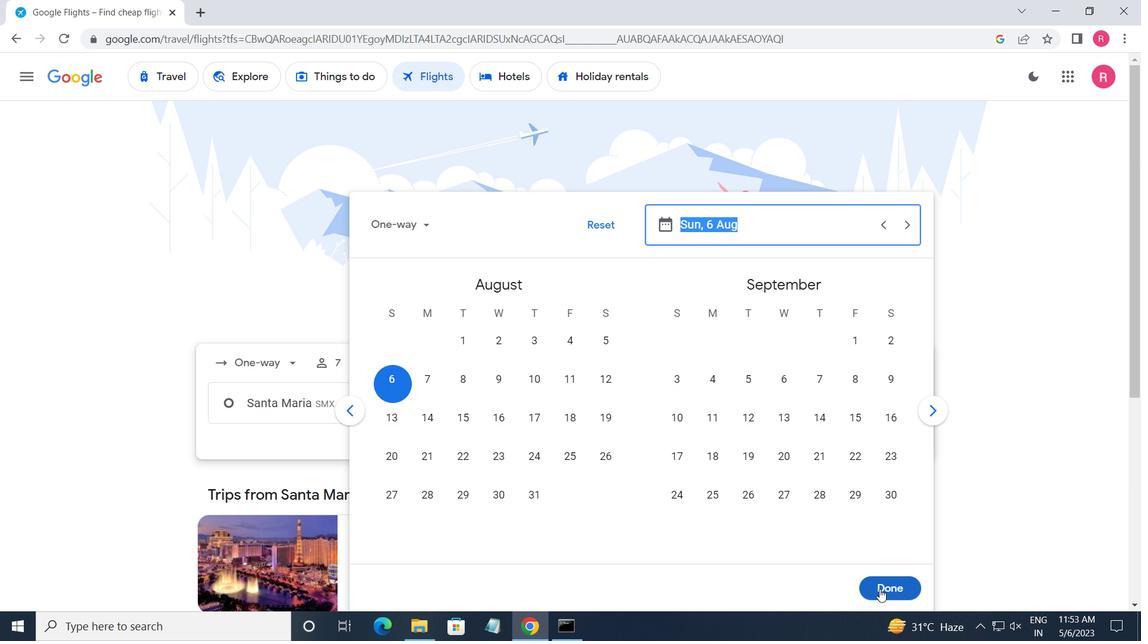 
Action: Mouse moved to (568, 471)
Screenshot: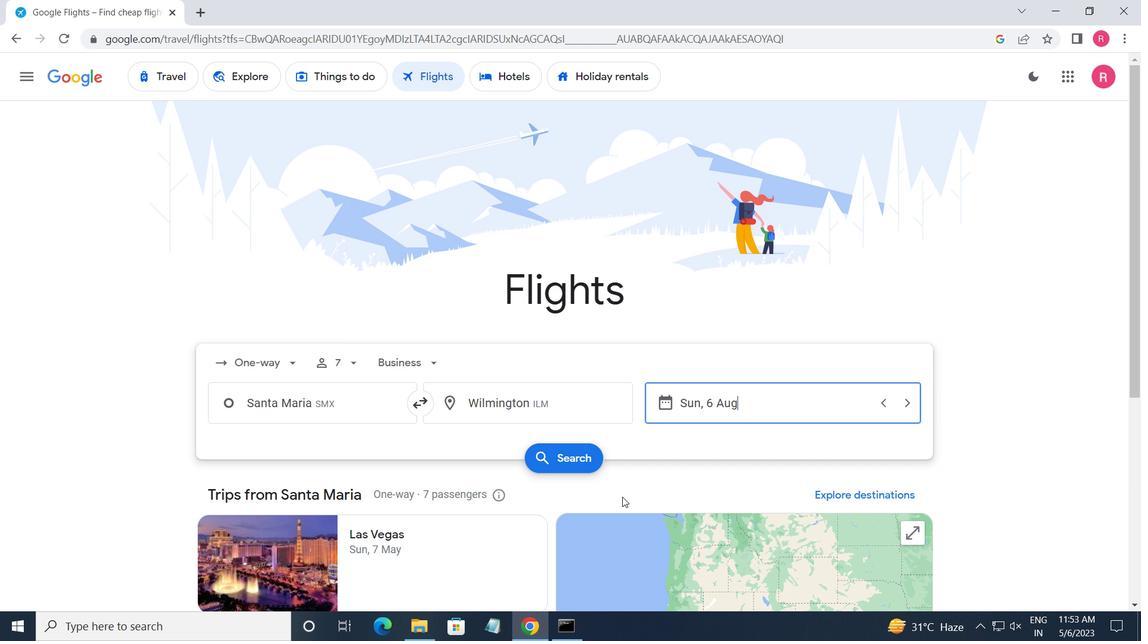 
Action: Mouse pressed left at (568, 471)
Screenshot: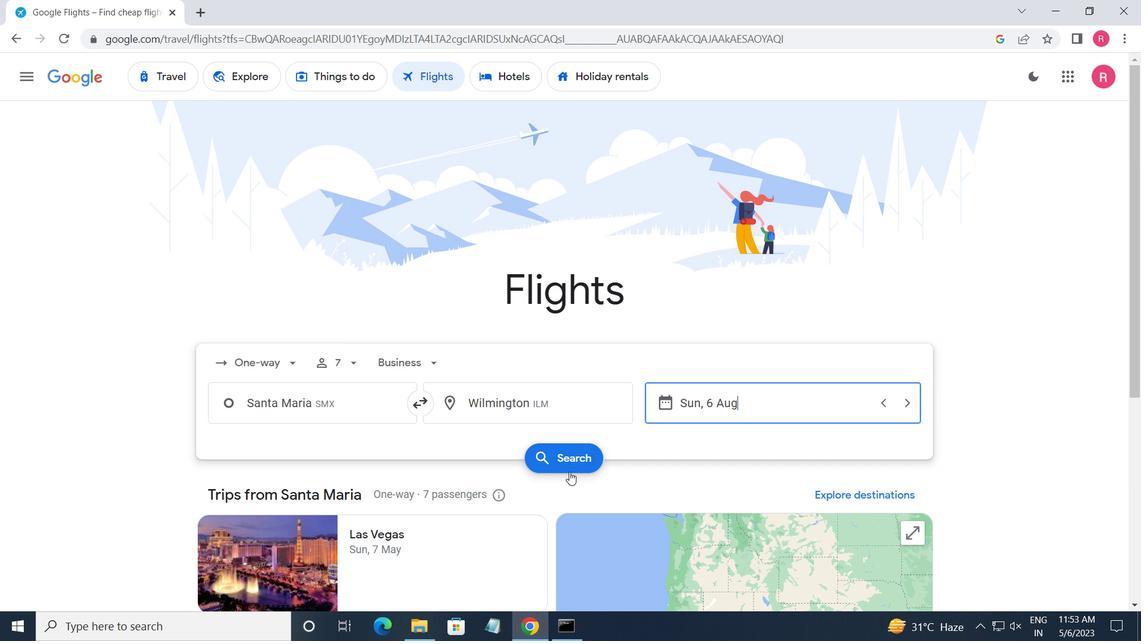 
Action: Mouse moved to (234, 216)
Screenshot: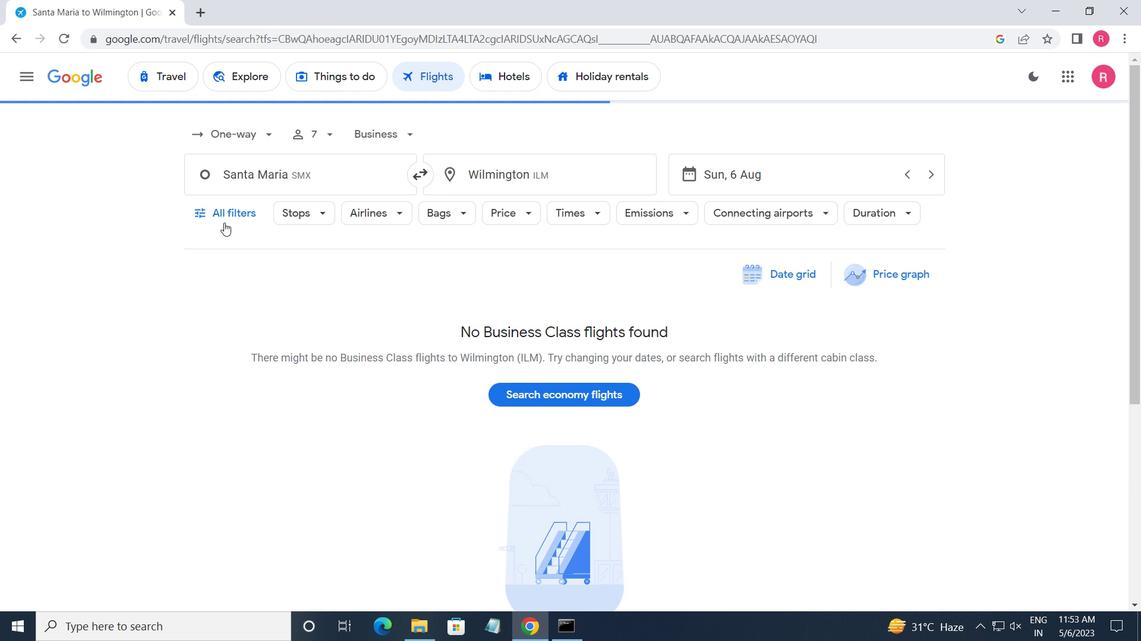
Action: Mouse pressed left at (234, 216)
Screenshot: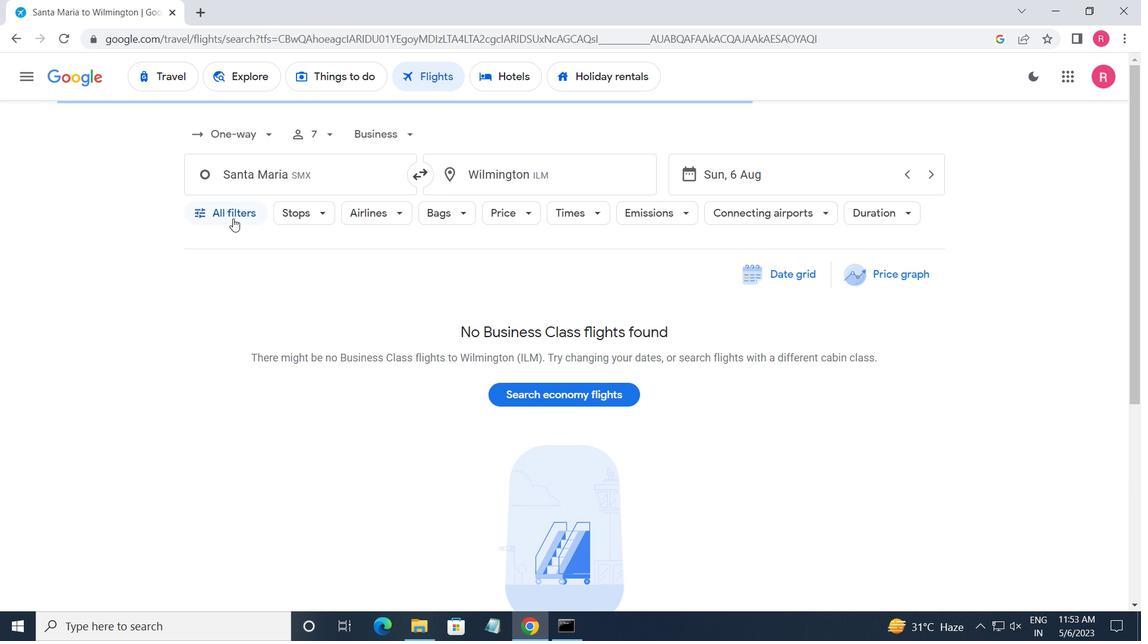 
Action: Mouse moved to (252, 467)
Screenshot: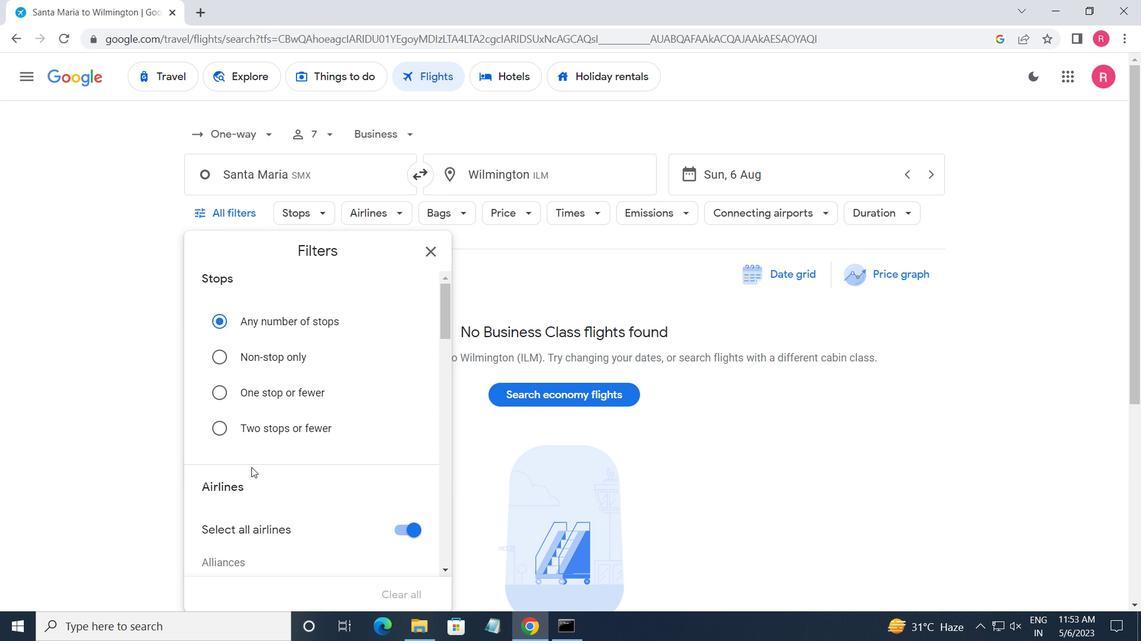 
Action: Mouse scrolled (252, 467) with delta (0, 0)
Screenshot: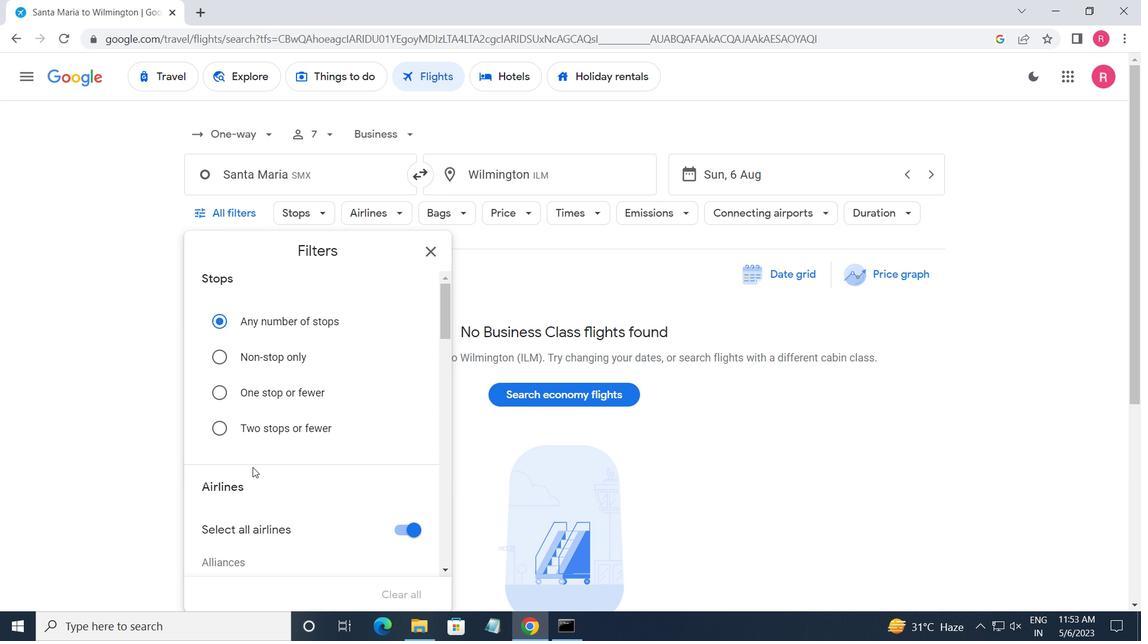 
Action: Mouse scrolled (252, 467) with delta (0, 0)
Screenshot: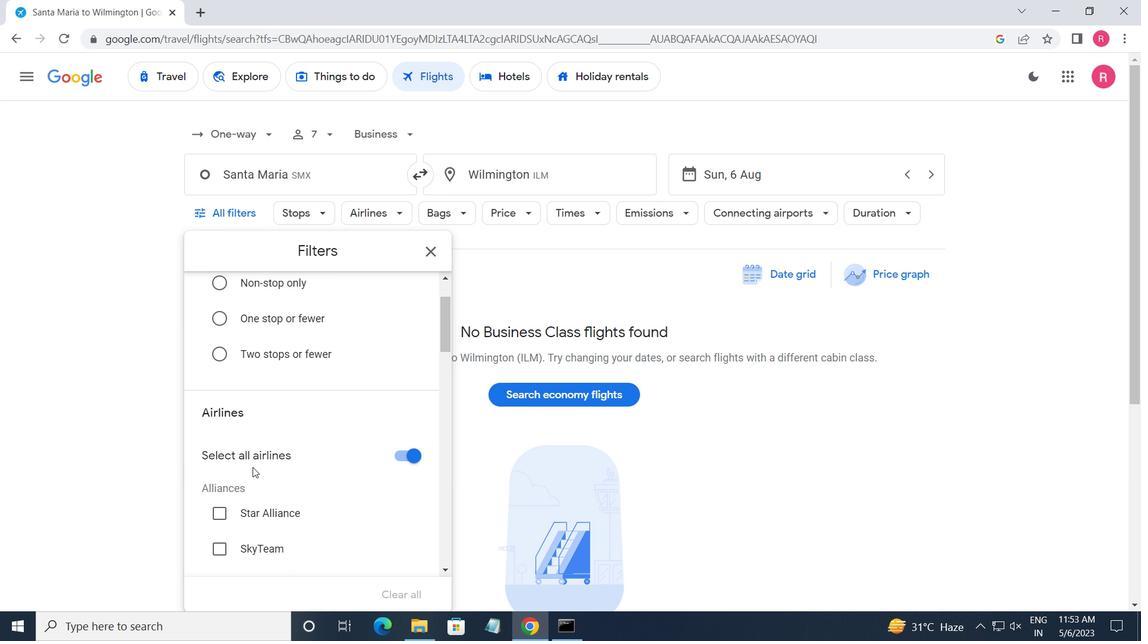 
Action: Mouse scrolled (252, 467) with delta (0, 0)
Screenshot: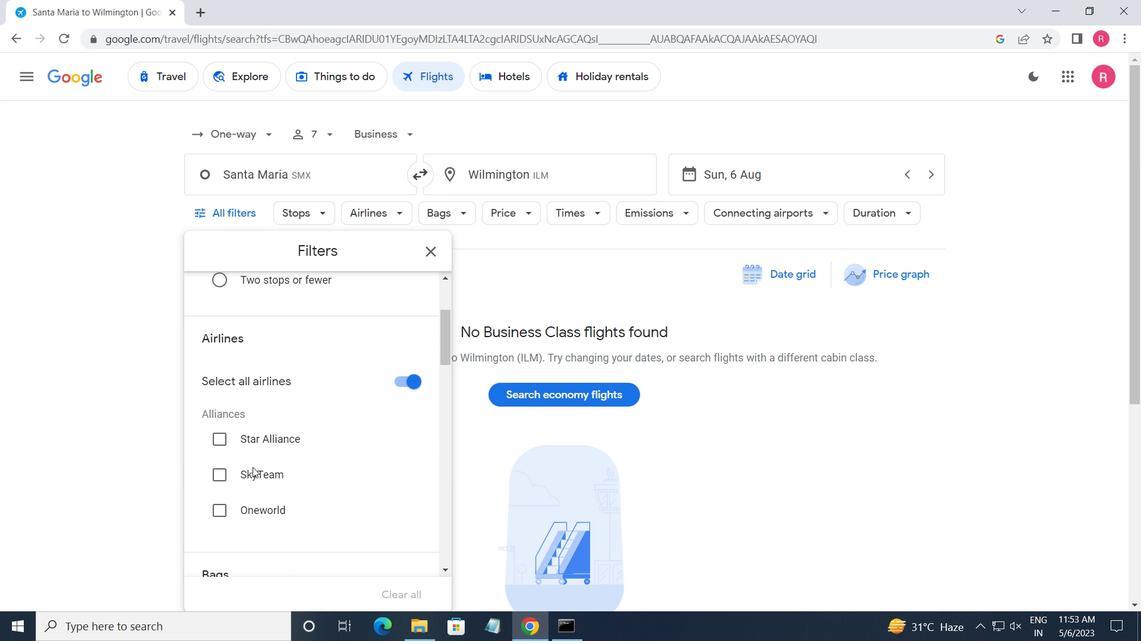
Action: Mouse scrolled (252, 467) with delta (0, 0)
Screenshot: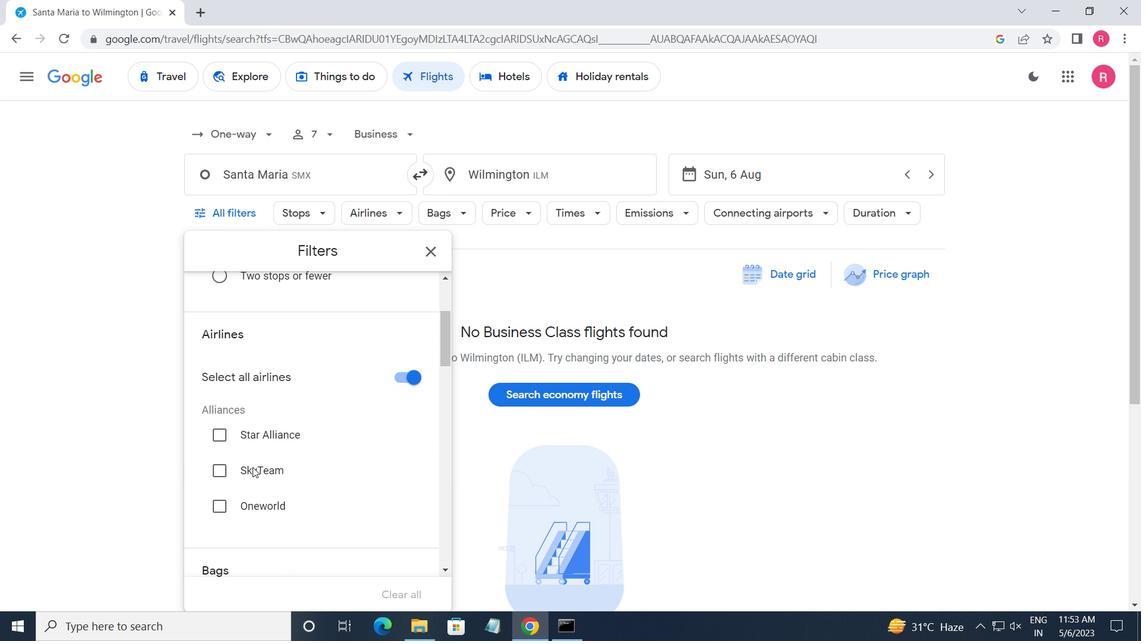 
Action: Mouse scrolled (252, 467) with delta (0, 0)
Screenshot: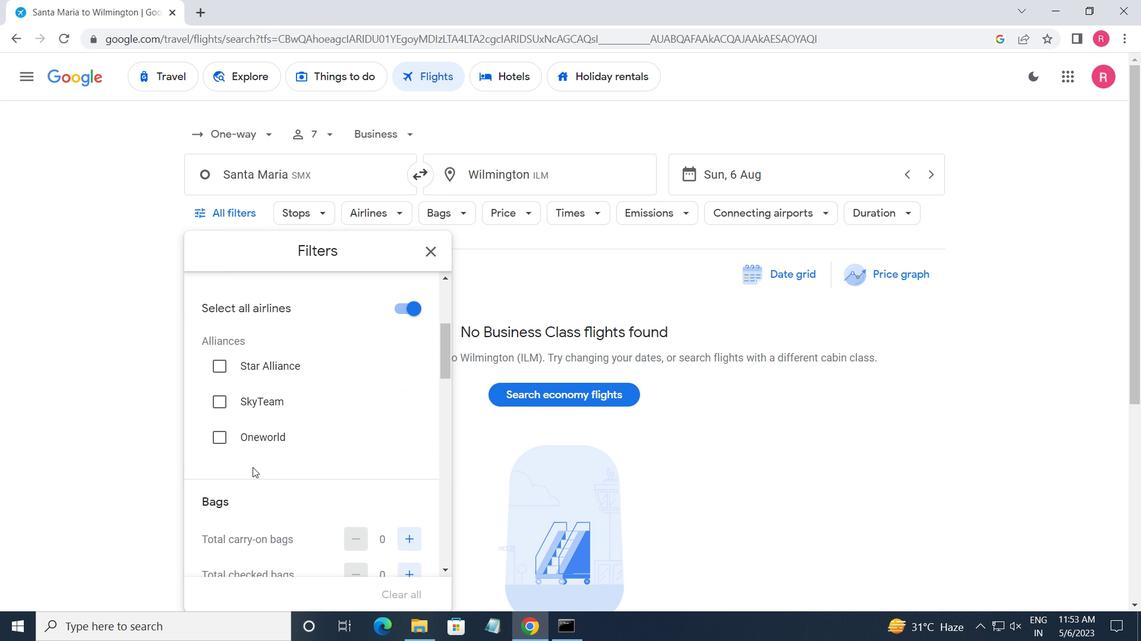 
Action: Mouse moved to (402, 425)
Screenshot: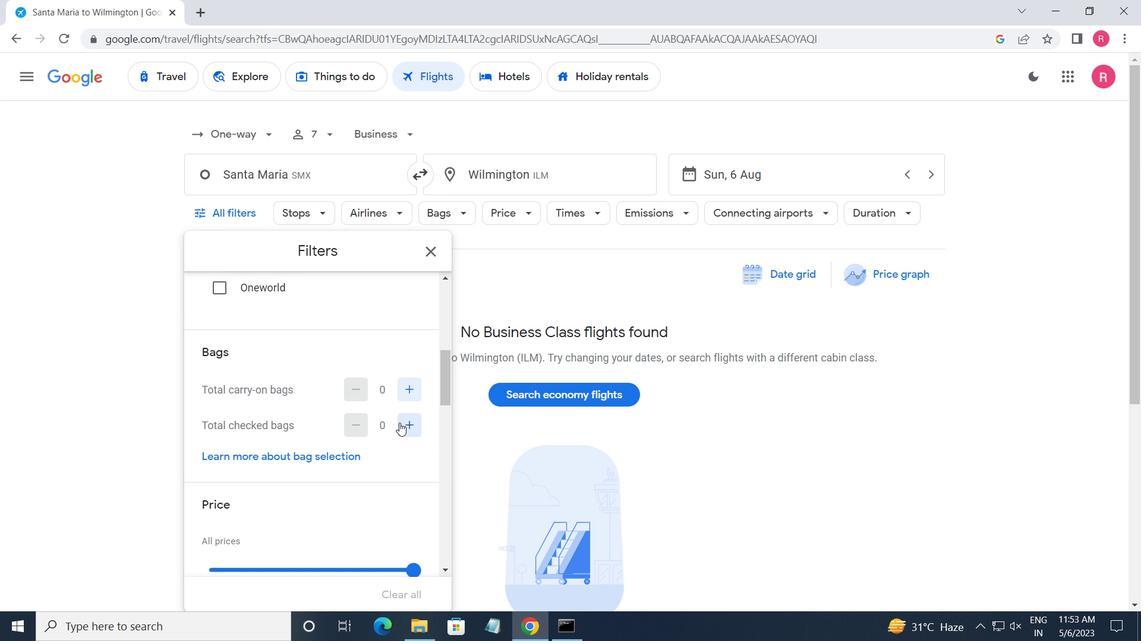 
Action: Mouse pressed left at (402, 425)
Screenshot: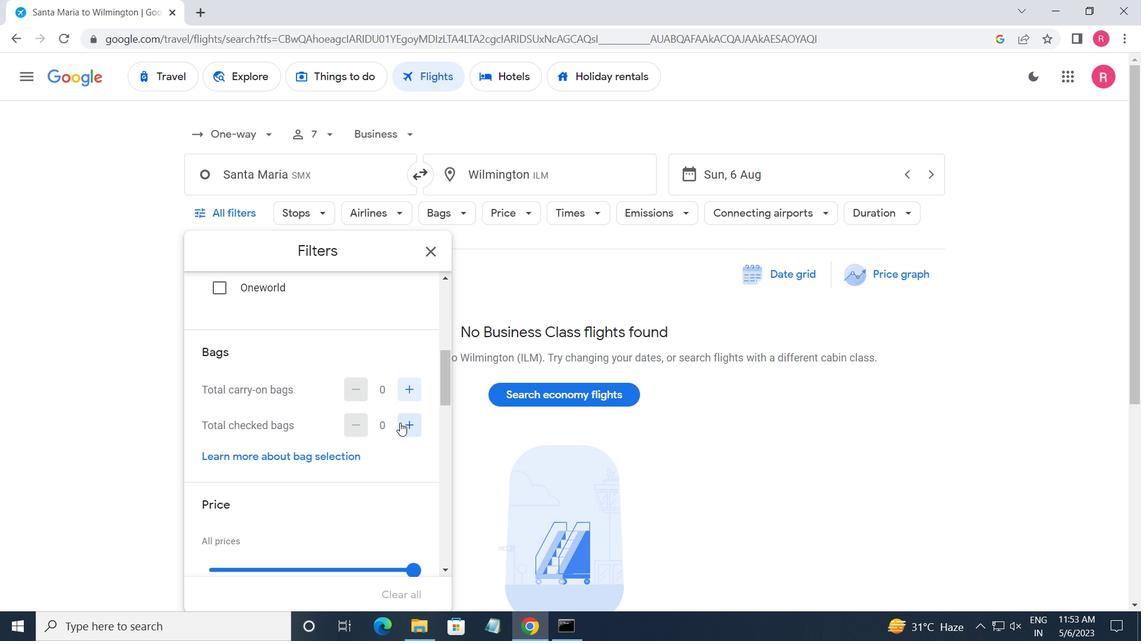 
Action: Mouse pressed left at (402, 425)
Screenshot: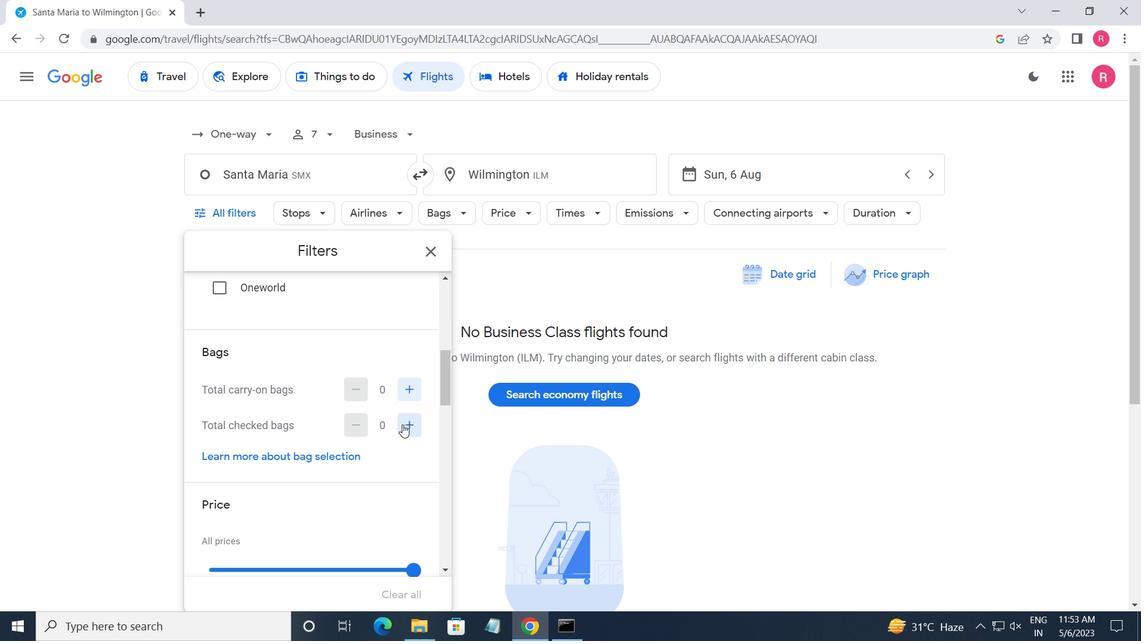 
Action: Mouse pressed left at (402, 425)
Screenshot: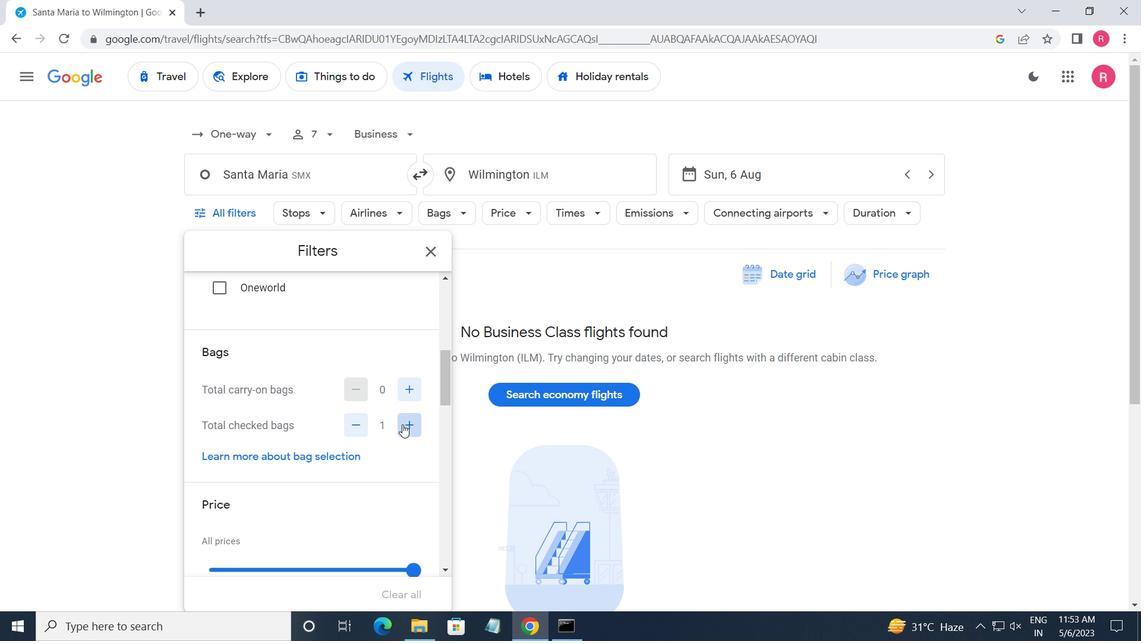 
Action: Mouse pressed left at (402, 425)
Screenshot: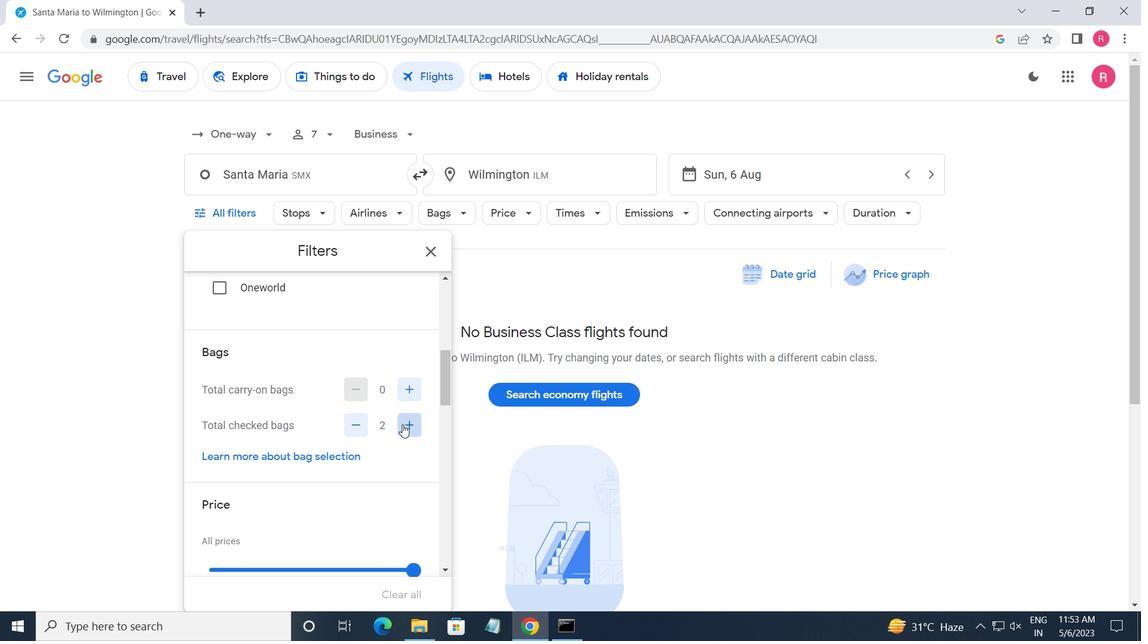 
Action: Mouse pressed left at (402, 425)
Screenshot: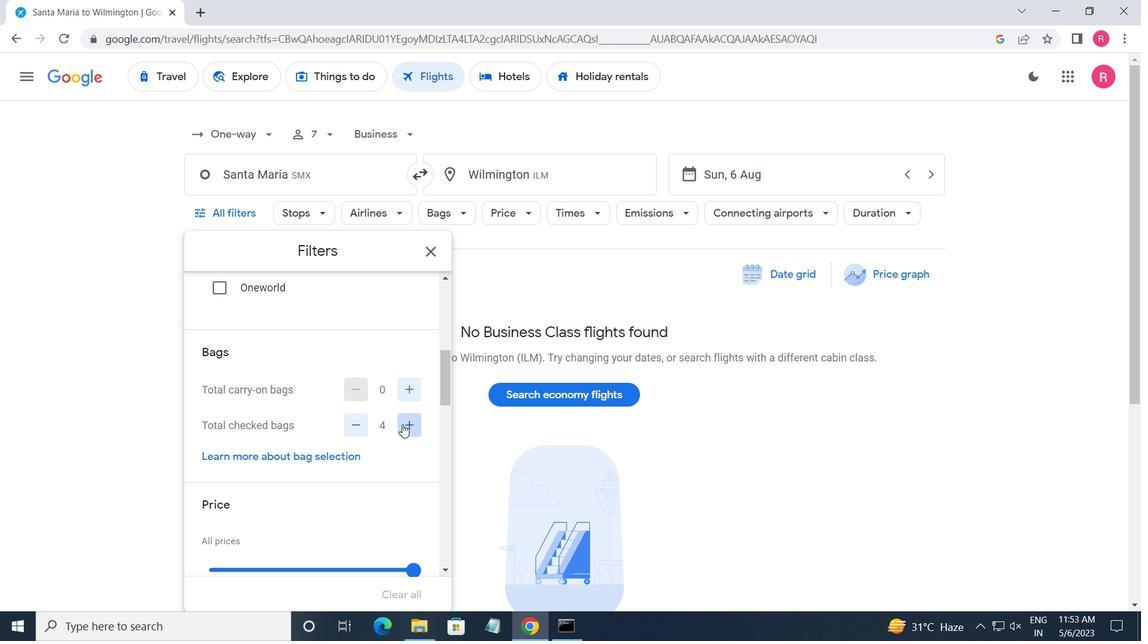 
Action: Mouse pressed left at (402, 425)
Screenshot: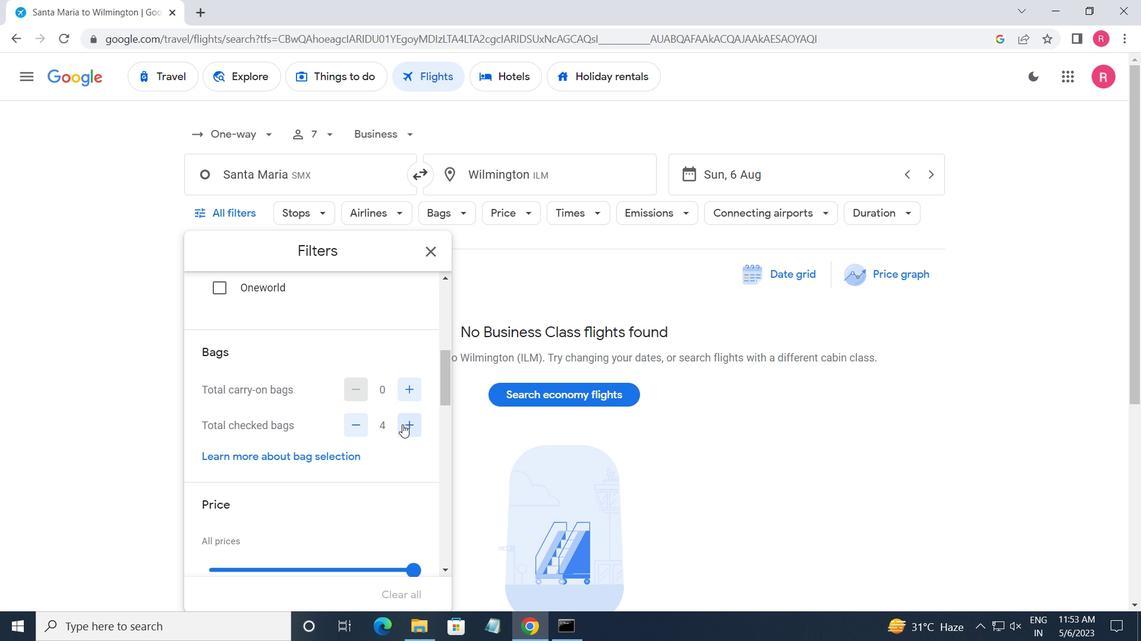 
Action: Mouse pressed left at (402, 425)
Screenshot: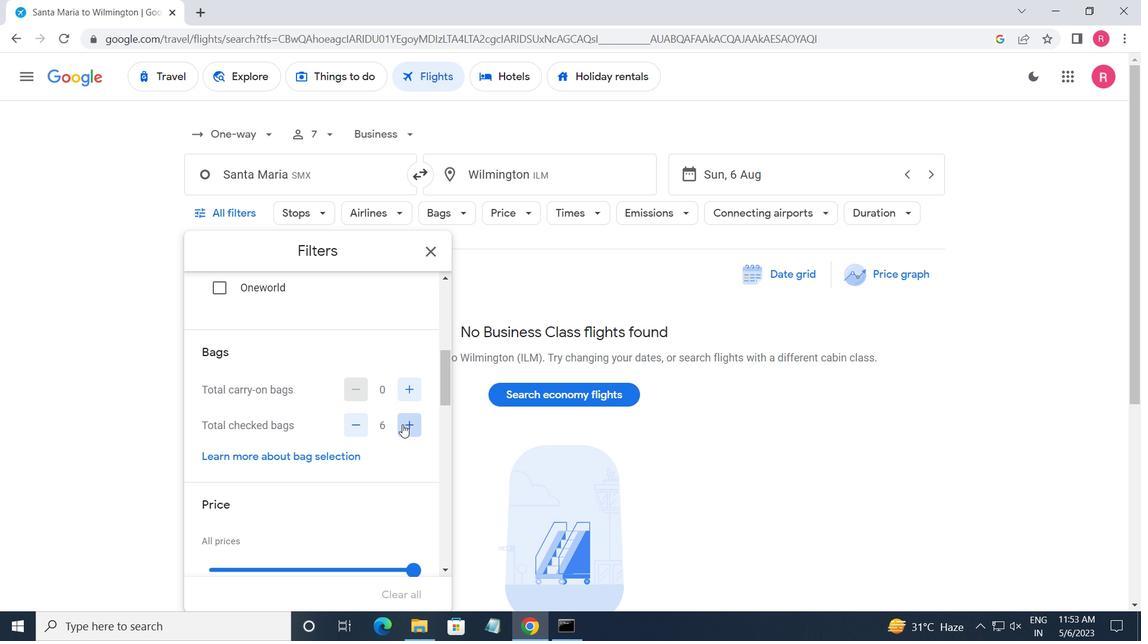 
Action: Mouse pressed left at (402, 425)
Screenshot: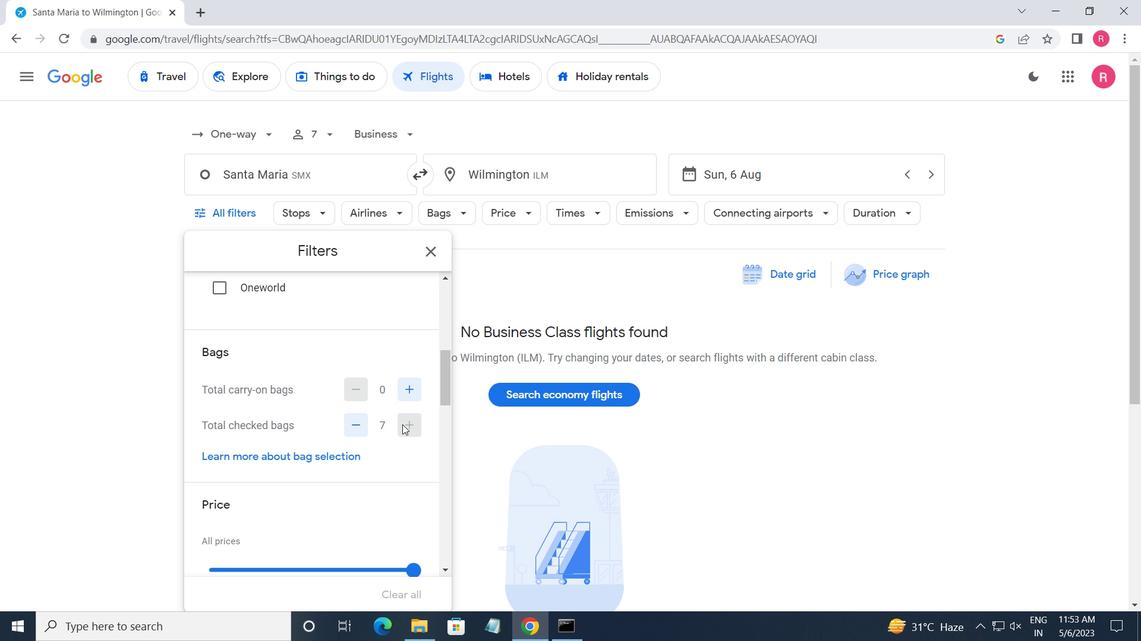 
Action: Mouse scrolled (402, 424) with delta (0, 0)
Screenshot: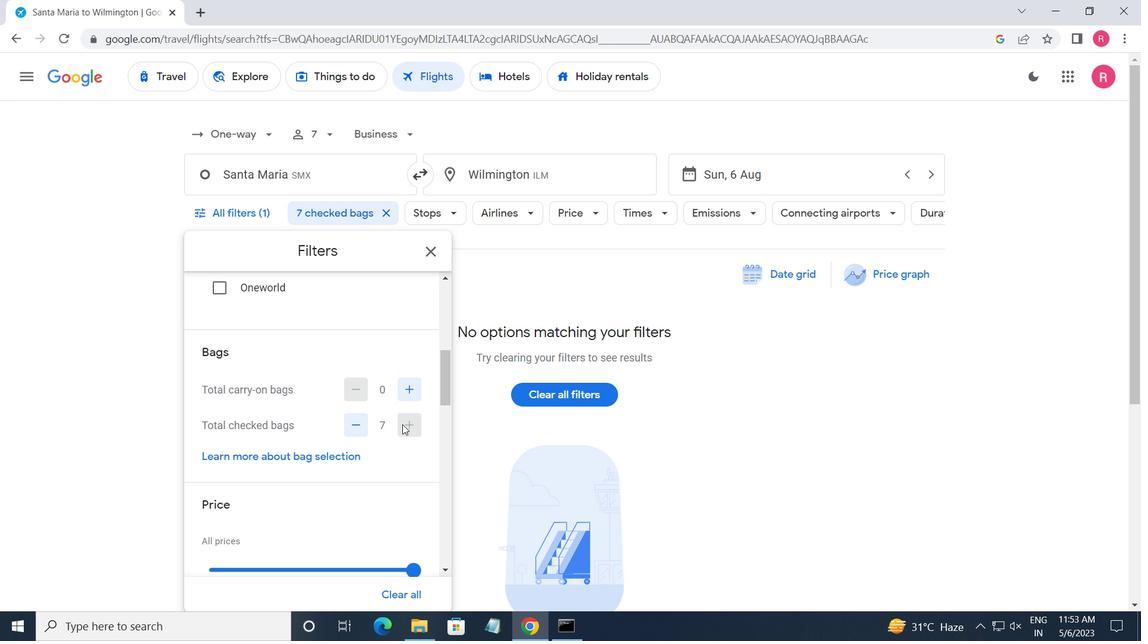 
Action: Mouse scrolled (402, 424) with delta (0, 0)
Screenshot: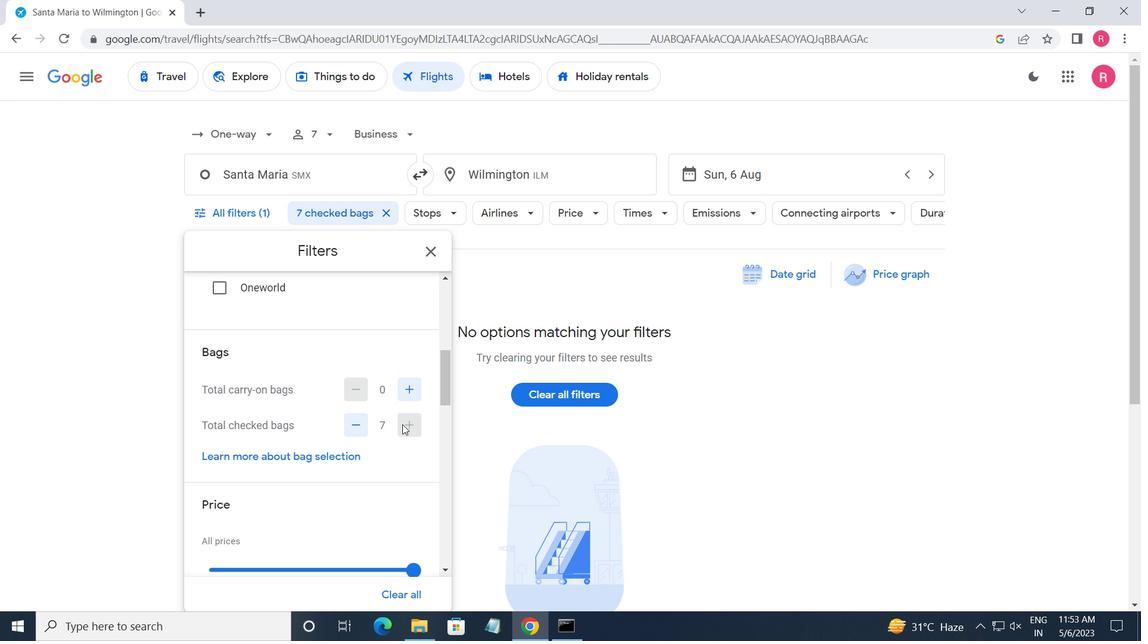 
Action: Mouse moved to (418, 427)
Screenshot: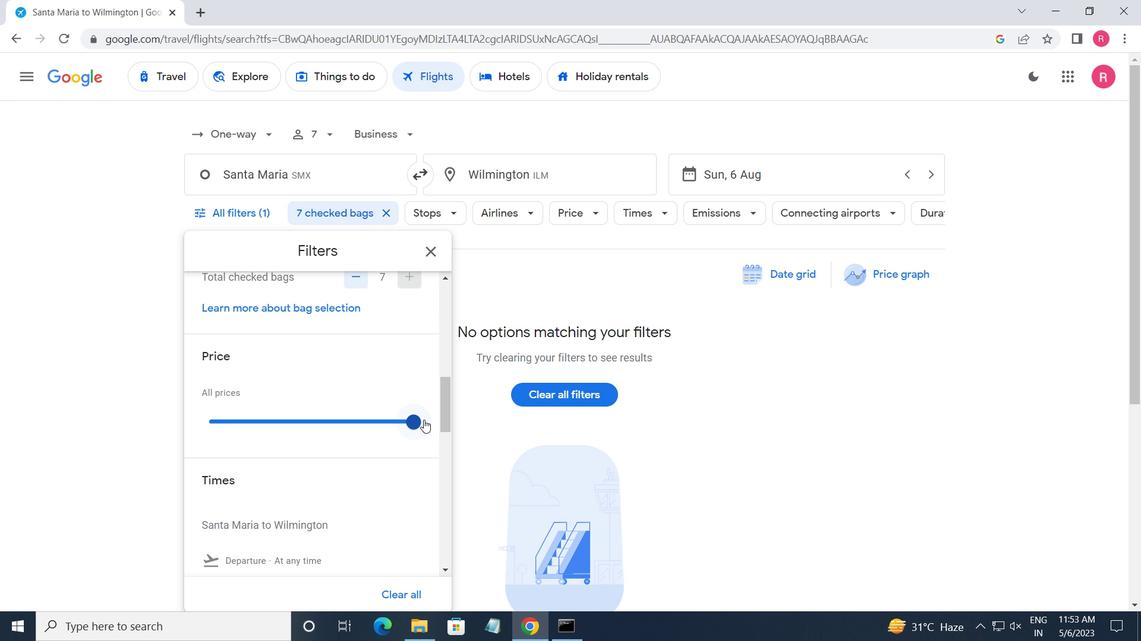 
Action: Mouse pressed left at (418, 427)
Screenshot: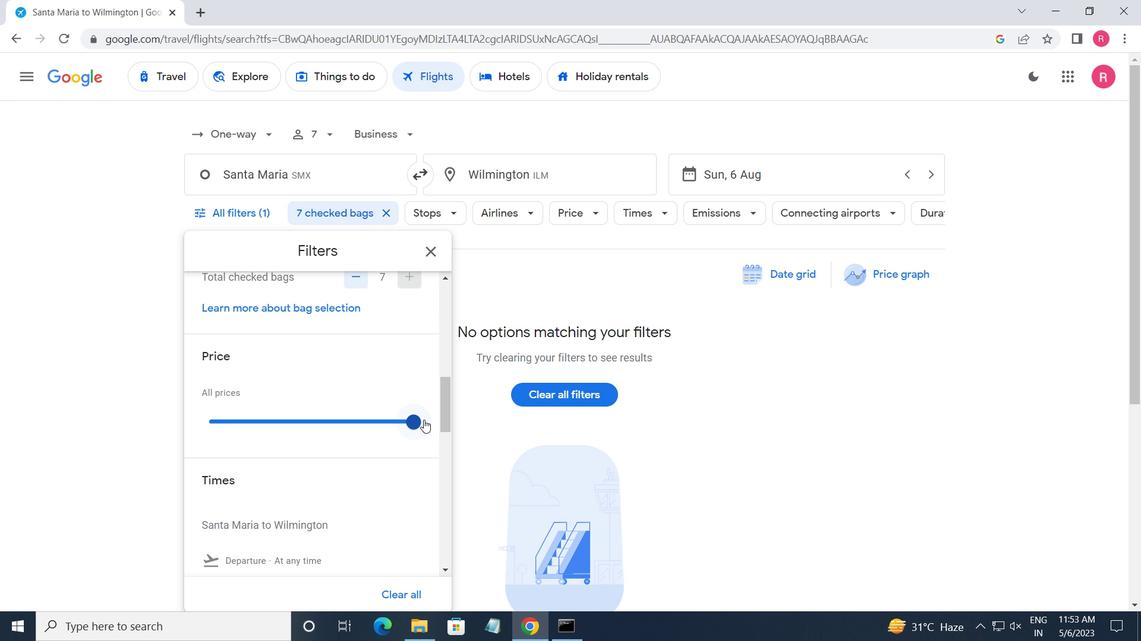 
Action: Mouse moved to (419, 429)
Screenshot: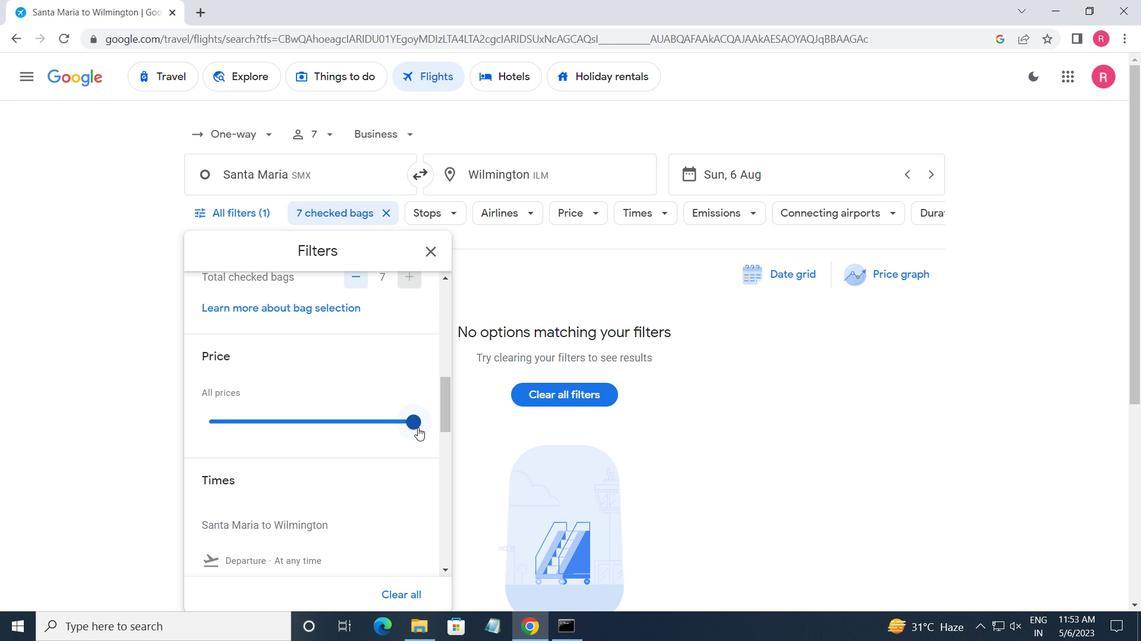 
Action: Mouse scrolled (419, 429) with delta (0, 0)
Screenshot: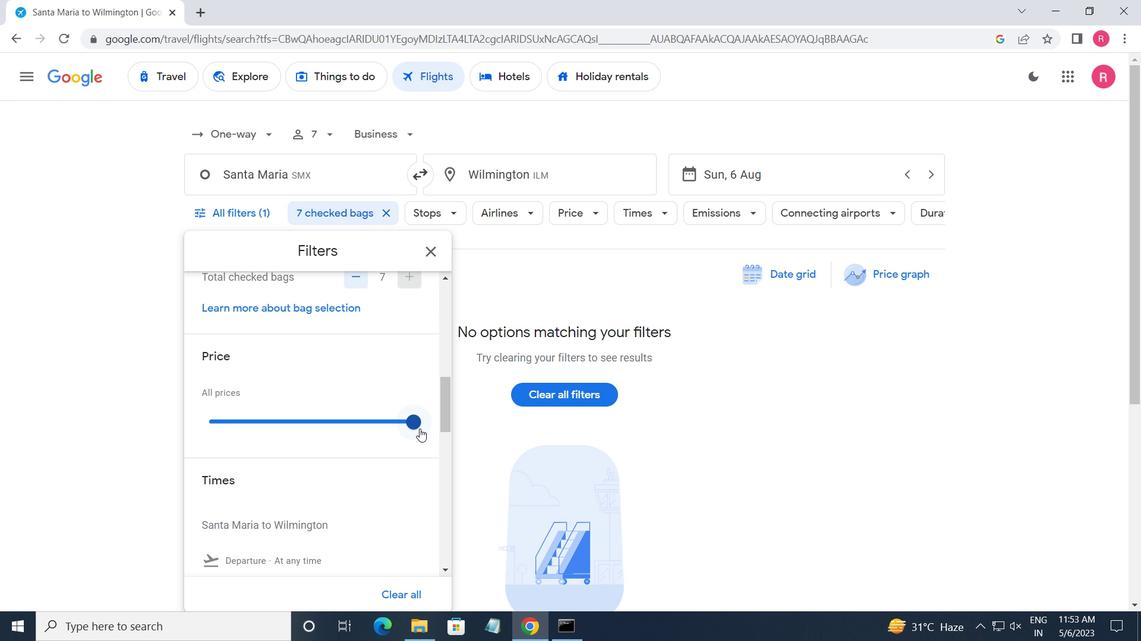 
Action: Mouse moved to (419, 429)
Screenshot: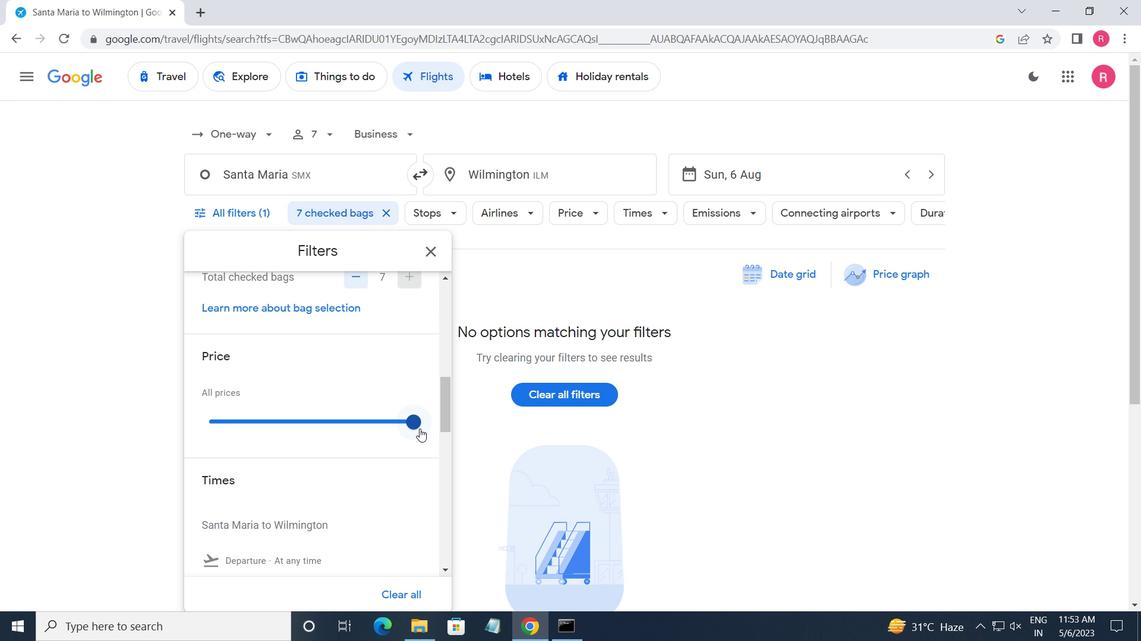 
Action: Mouse scrolled (419, 429) with delta (0, 0)
Screenshot: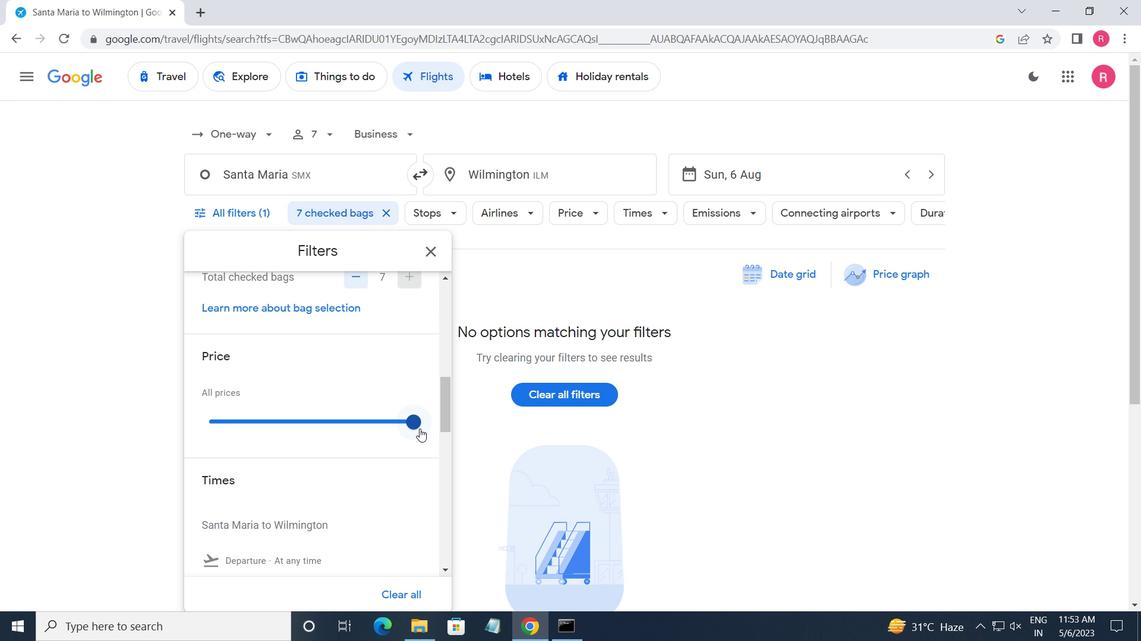 
Action: Mouse moved to (221, 440)
Screenshot: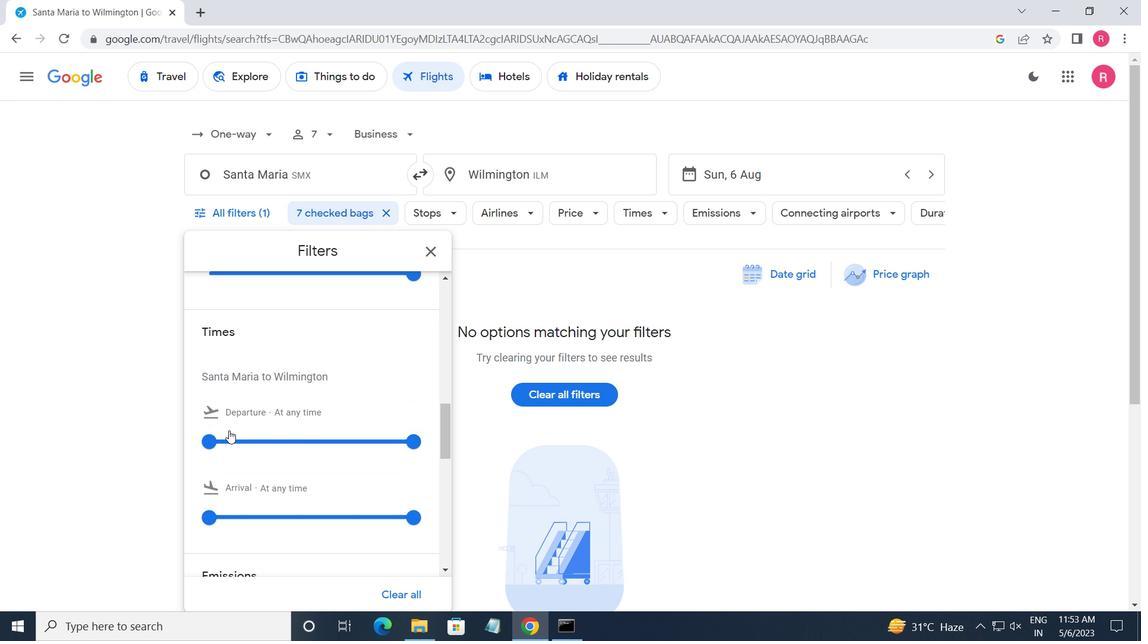 
Action: Mouse pressed left at (221, 440)
Screenshot: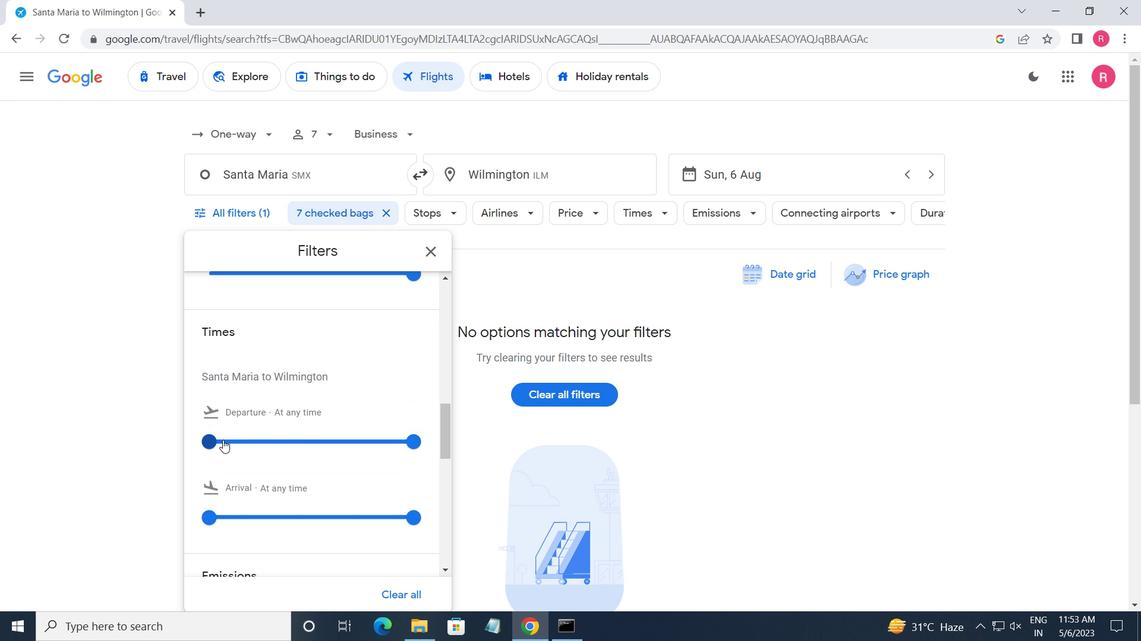 
Action: Mouse moved to (417, 447)
Screenshot: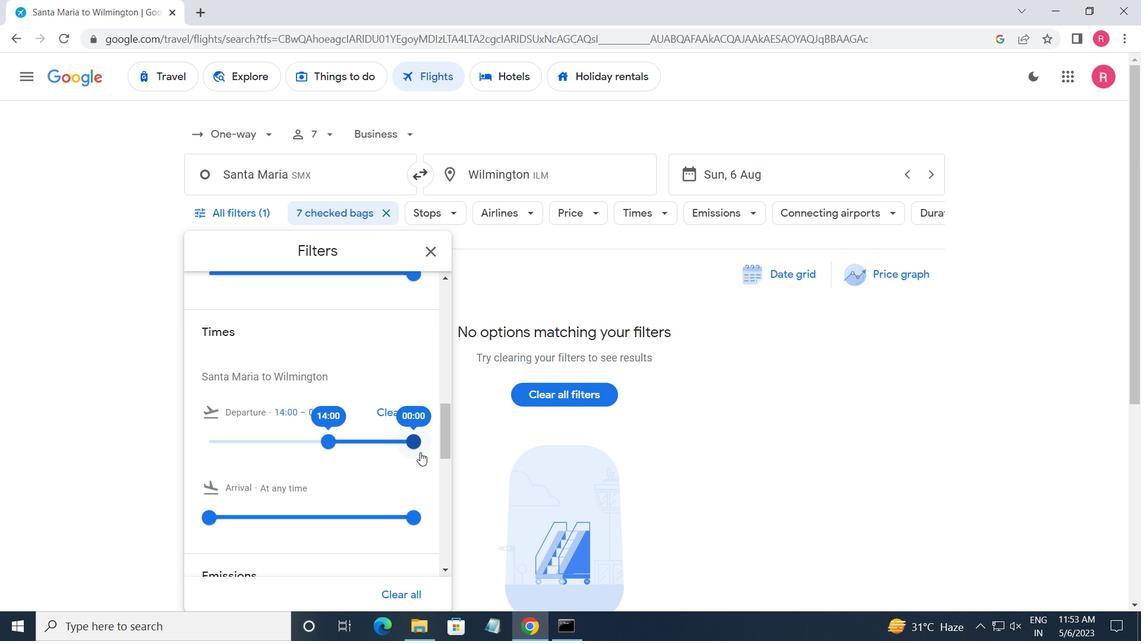 
Action: Mouse pressed left at (417, 447)
Screenshot: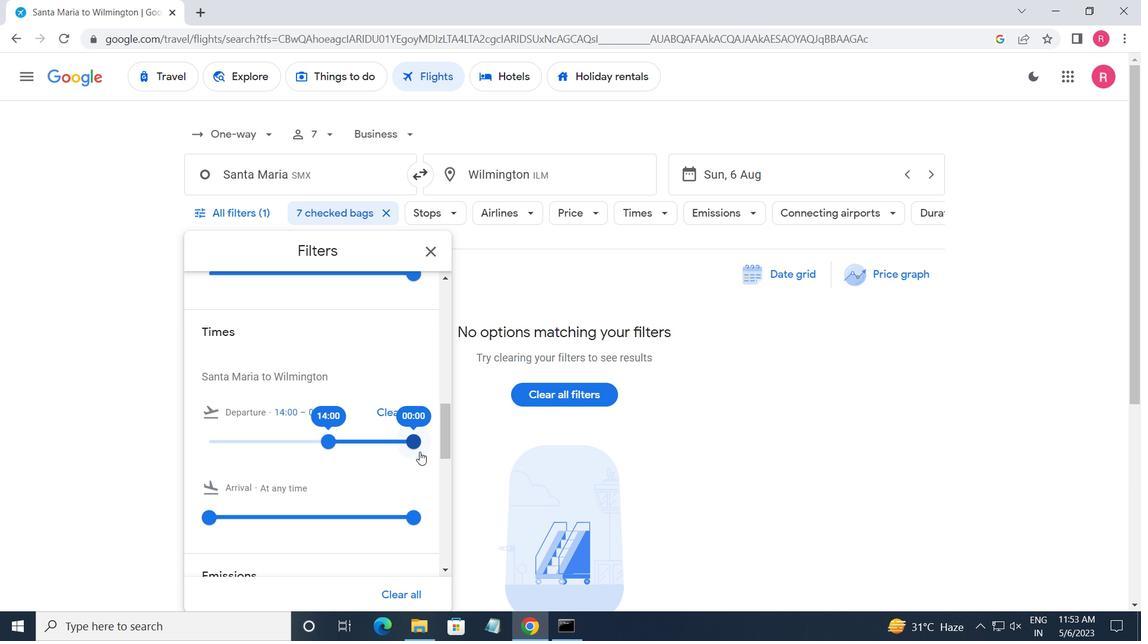 
Action: Mouse moved to (333, 448)
Screenshot: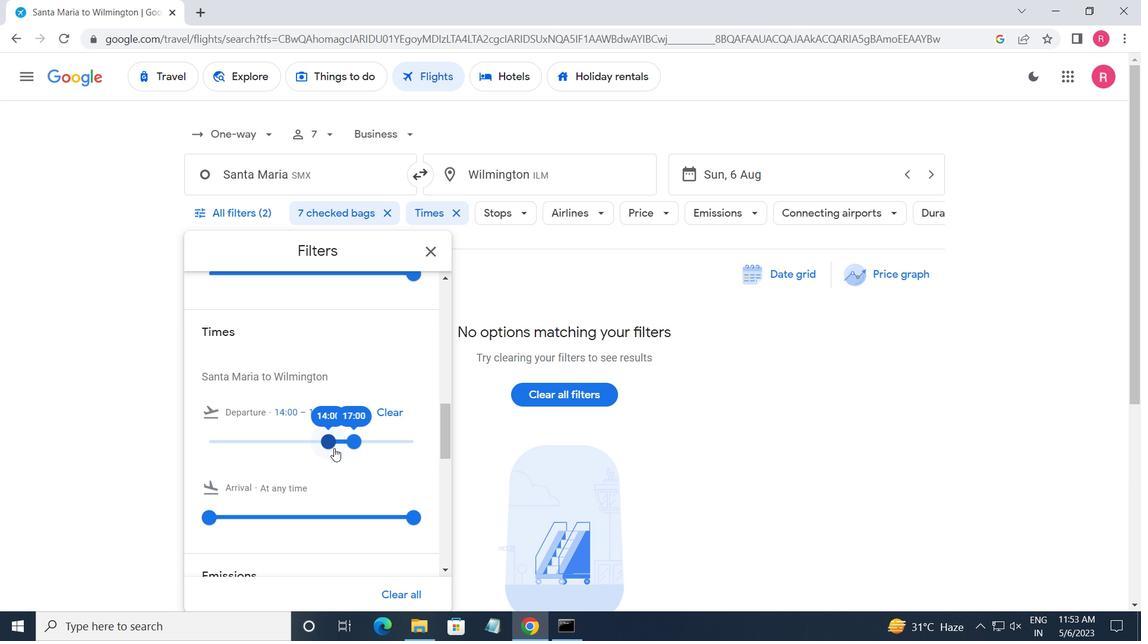 
Action: Mouse pressed left at (333, 448)
Screenshot: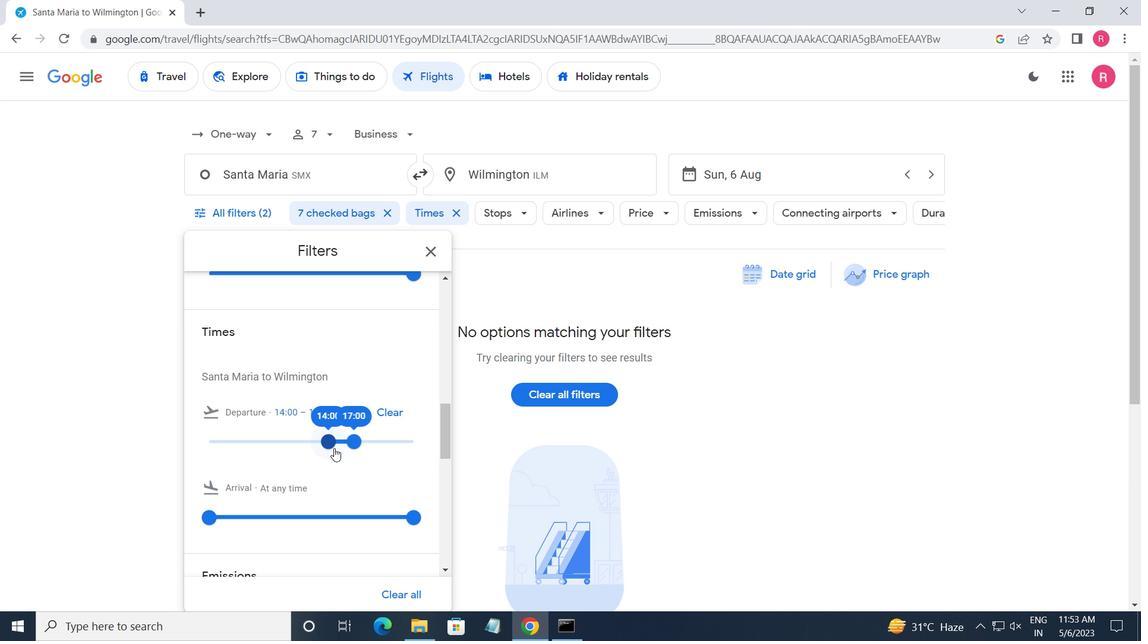 
Action: Mouse moved to (346, 439)
Screenshot: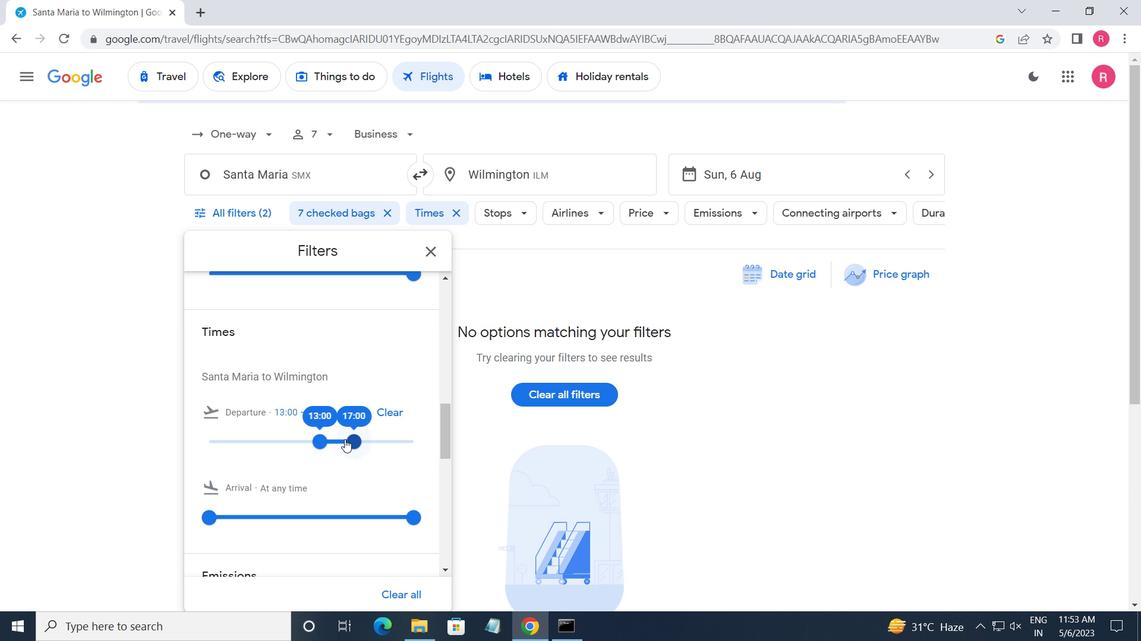 
Action: Mouse pressed left at (346, 439)
Screenshot: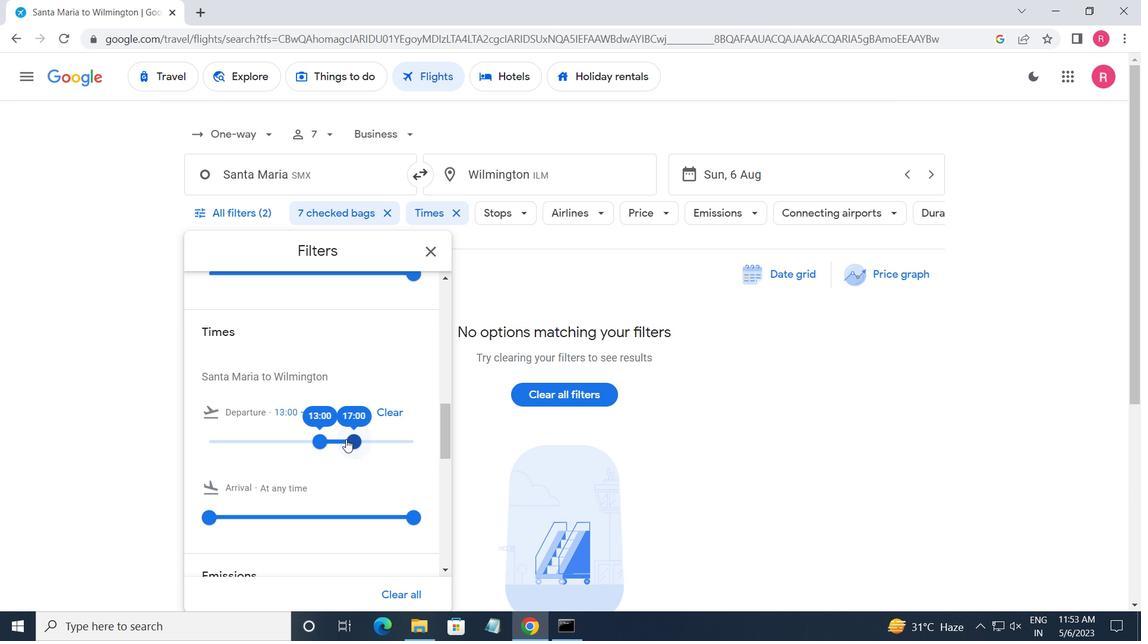 
Action: Mouse moved to (423, 253)
Screenshot: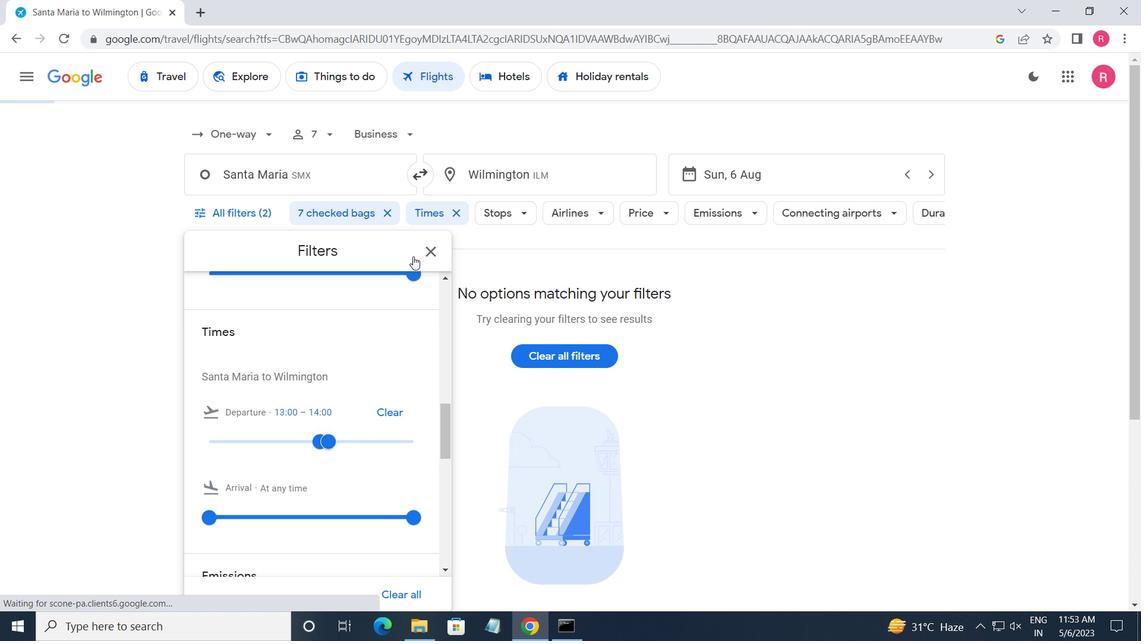 
Action: Mouse pressed left at (423, 253)
Screenshot: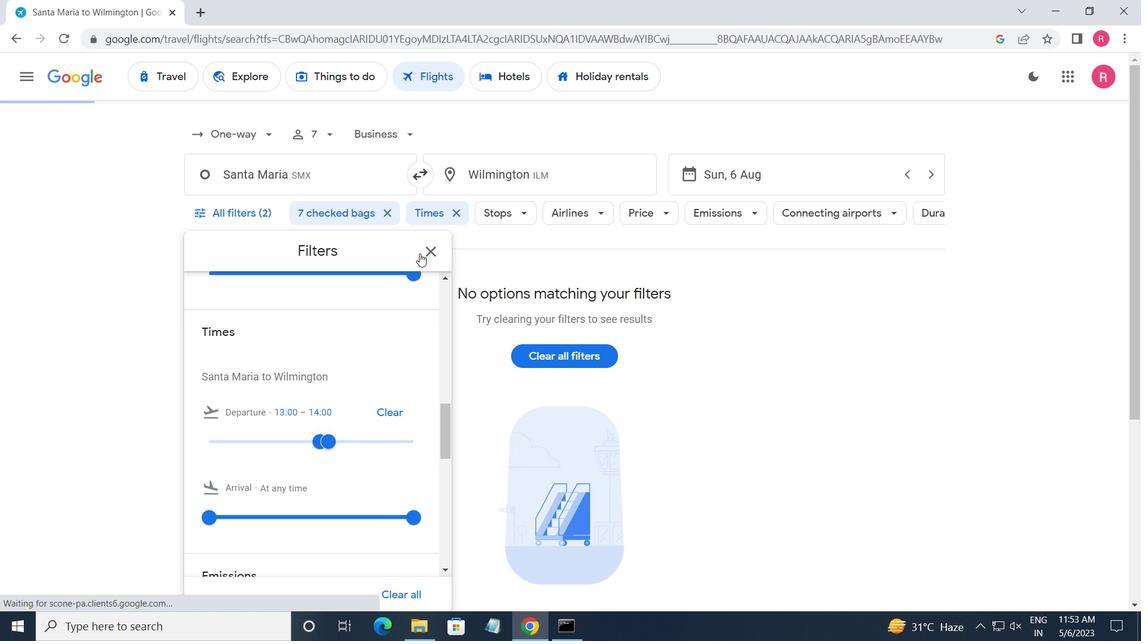 
Action: Mouse moved to (423, 253)
Screenshot: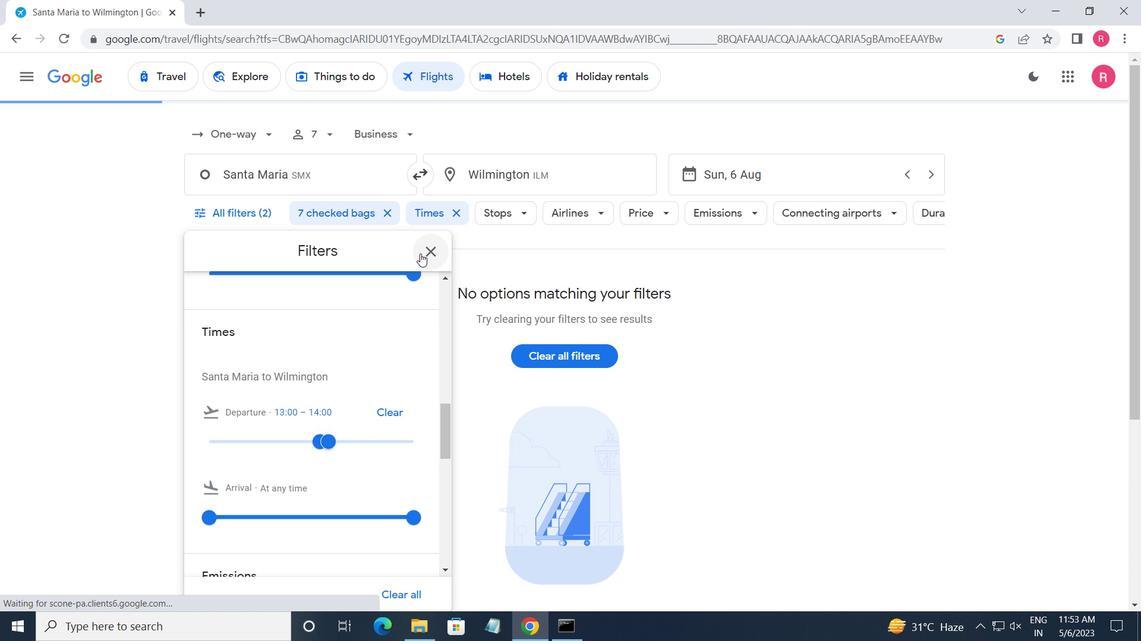 
